 Task: Look for space in Sūjāngarh, India from 11th June, 2023 to 15th June, 2023 for 2 adults in price range Rs.7000 to Rs.16000. Place can be private room with 1  bedroom having 2 beds and 1 bathroom. Property type can be house, flat, guest house, hotel. Booking option can be shelf check-in. Required host language is English.
Action: Mouse moved to (504, 81)
Screenshot: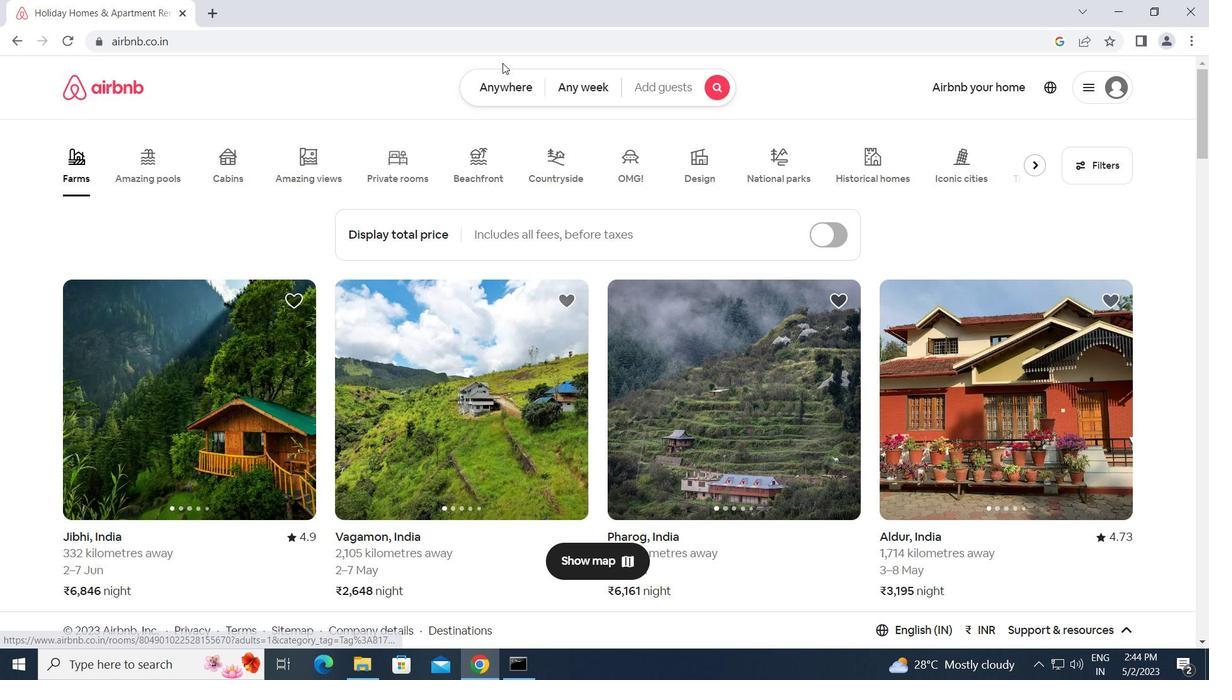 
Action: Mouse pressed left at (504, 81)
Screenshot: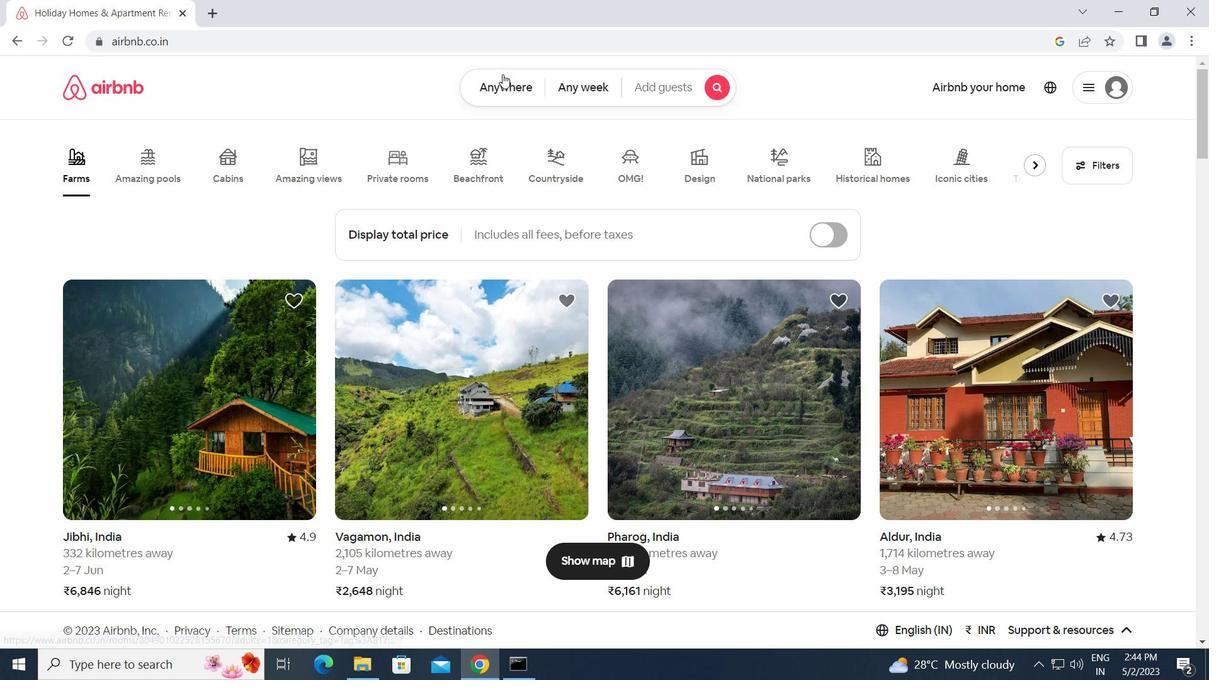 
Action: Mouse moved to (405, 134)
Screenshot: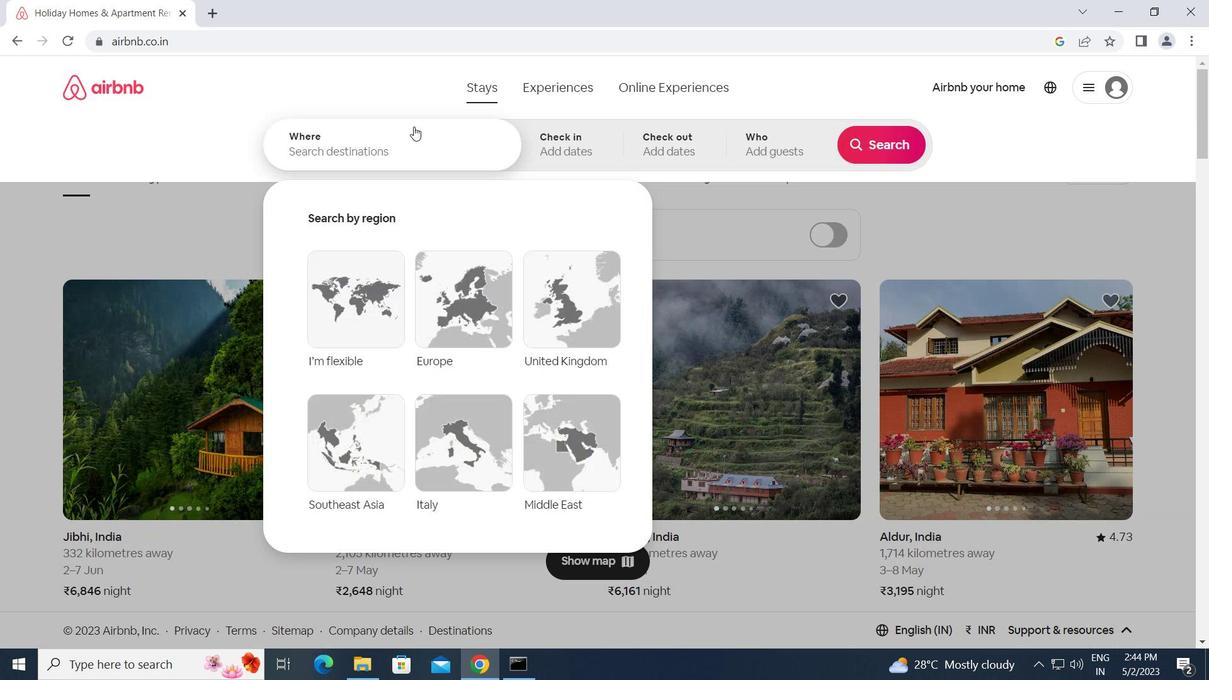 
Action: Mouse pressed left at (405, 134)
Screenshot: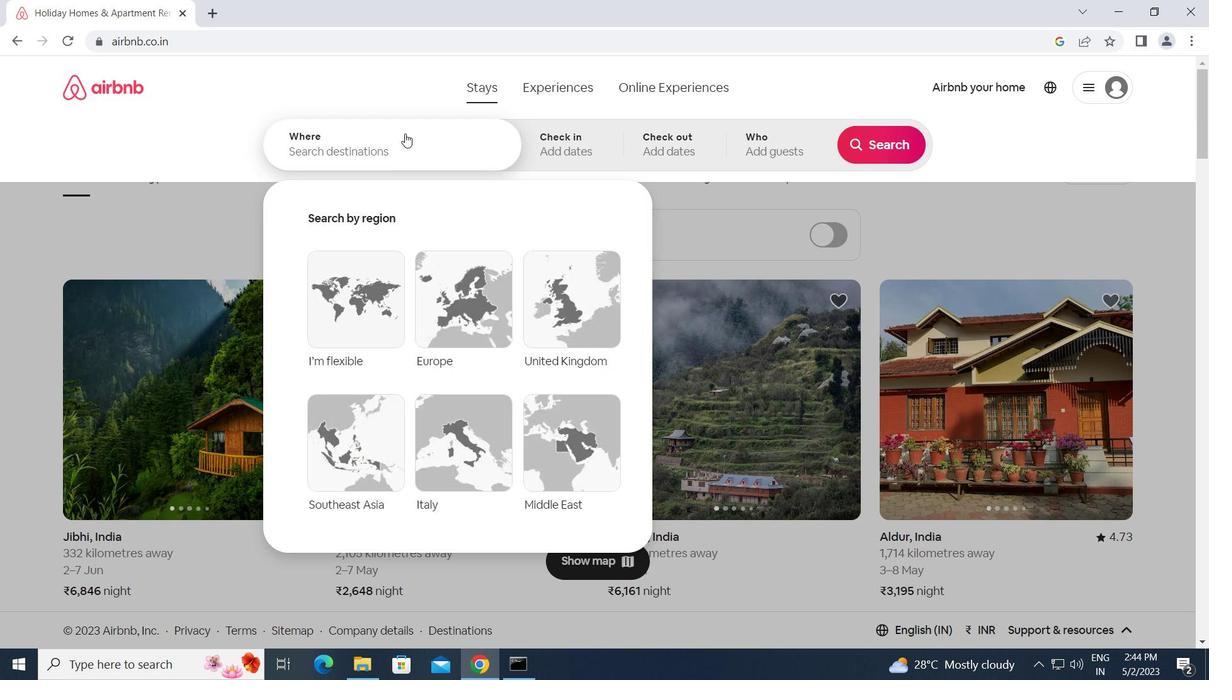 
Action: Key pressed s<Key.backspace><Key.caps_lock>s<Key.caps_lock>ujangarh,<Key.space><Key.caps_lock>i<Key.caps_lock>ndia<Key.enter>
Screenshot: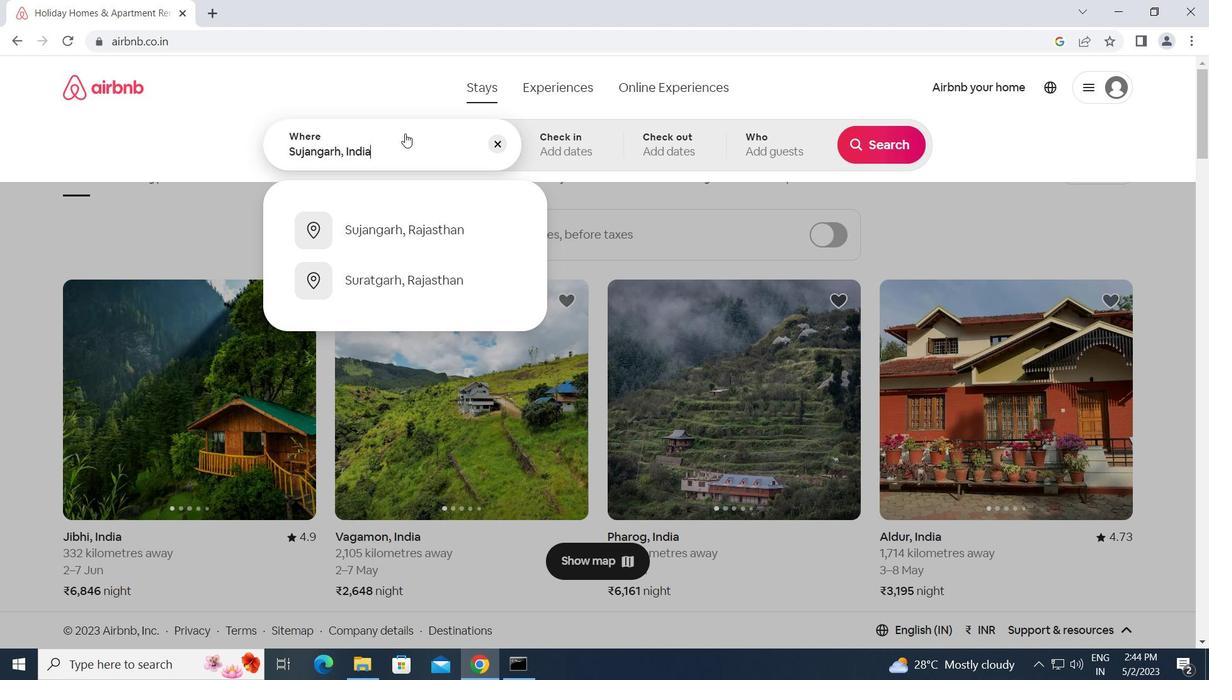 
Action: Mouse moved to (633, 410)
Screenshot: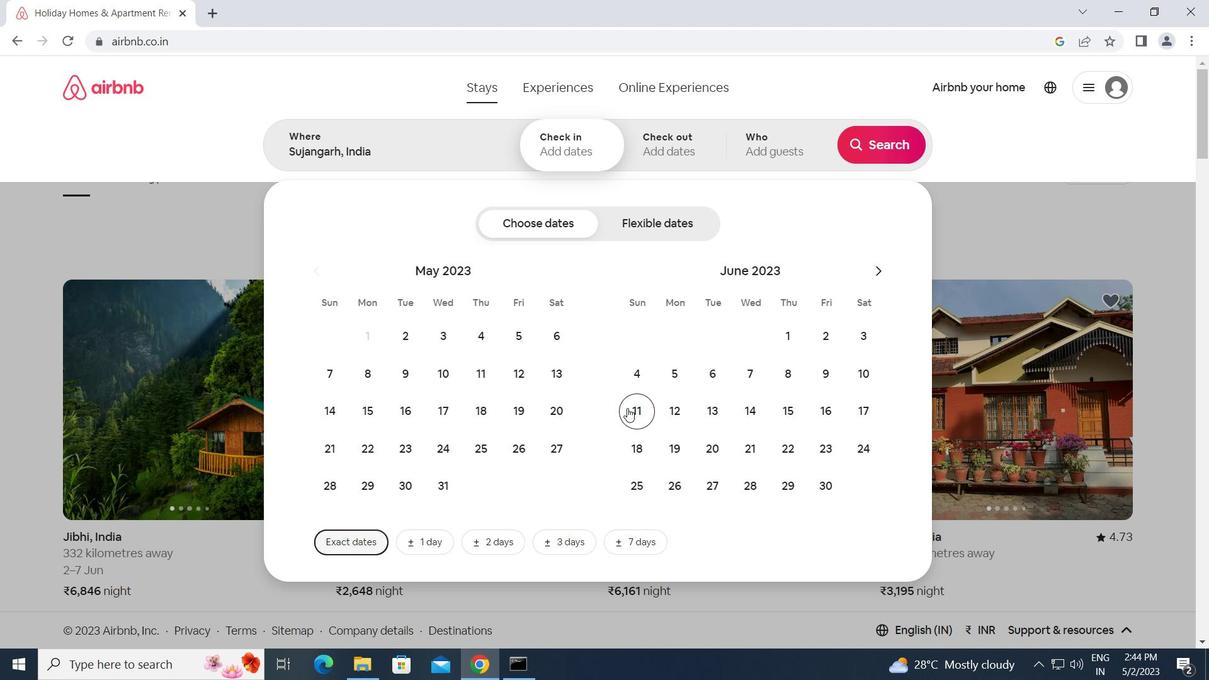 
Action: Mouse pressed left at (633, 410)
Screenshot: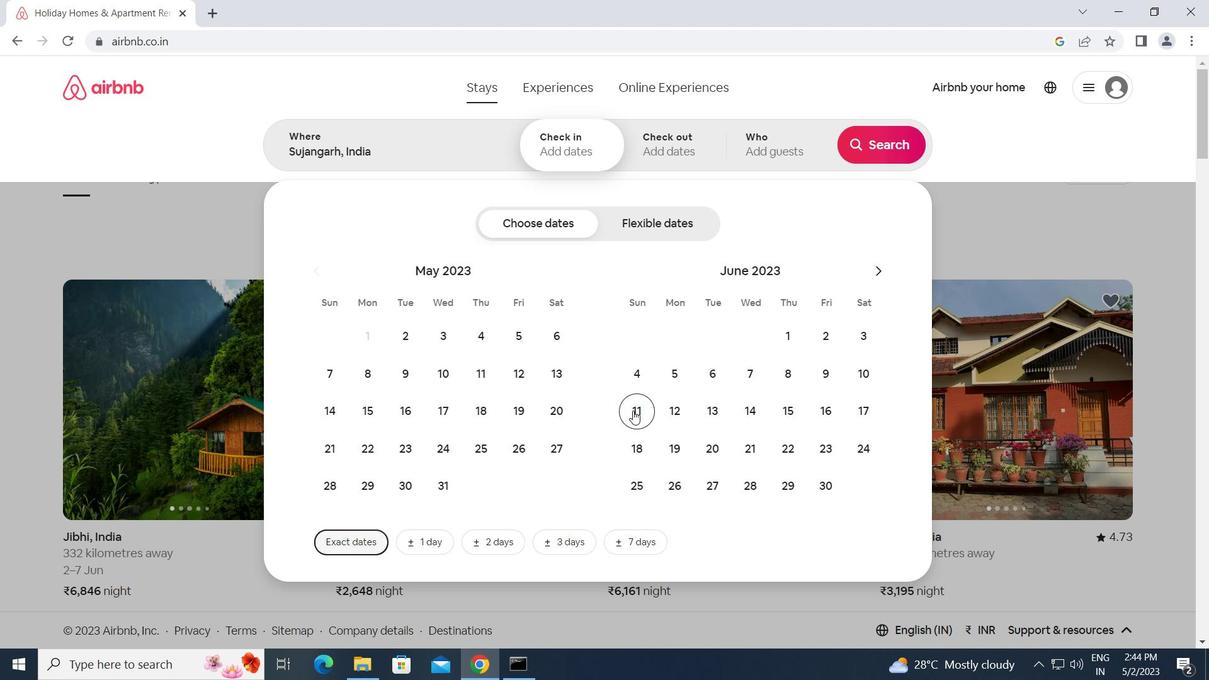 
Action: Mouse moved to (796, 420)
Screenshot: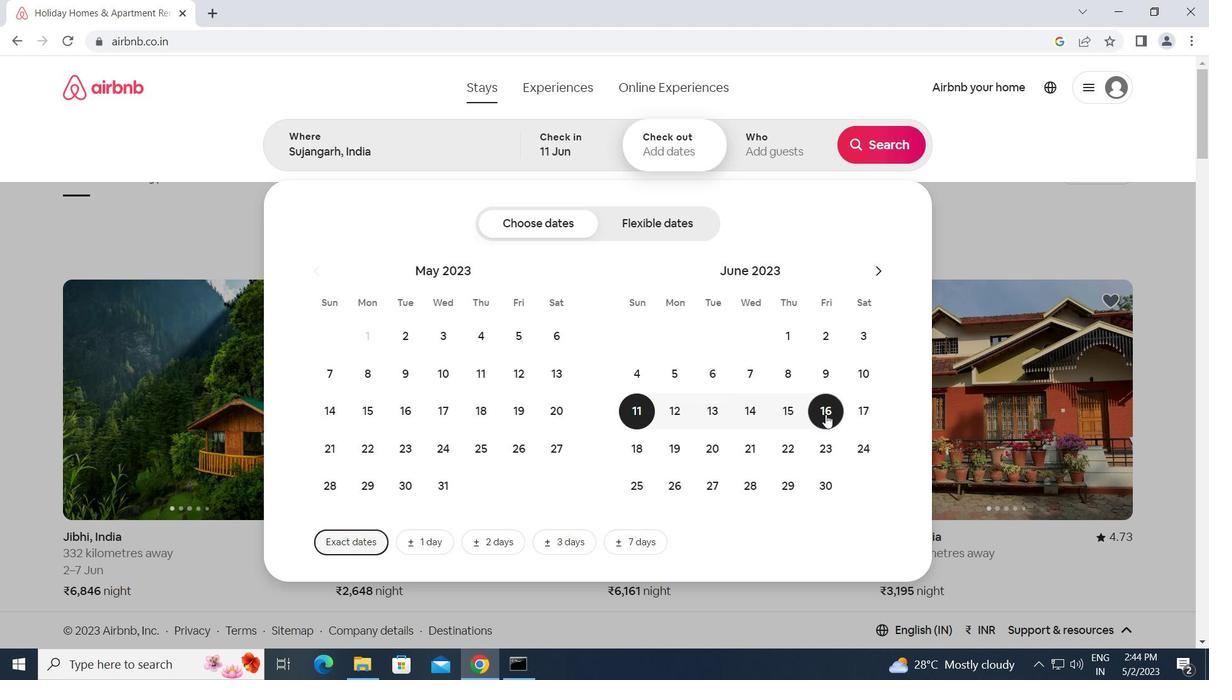 
Action: Mouse pressed left at (796, 420)
Screenshot: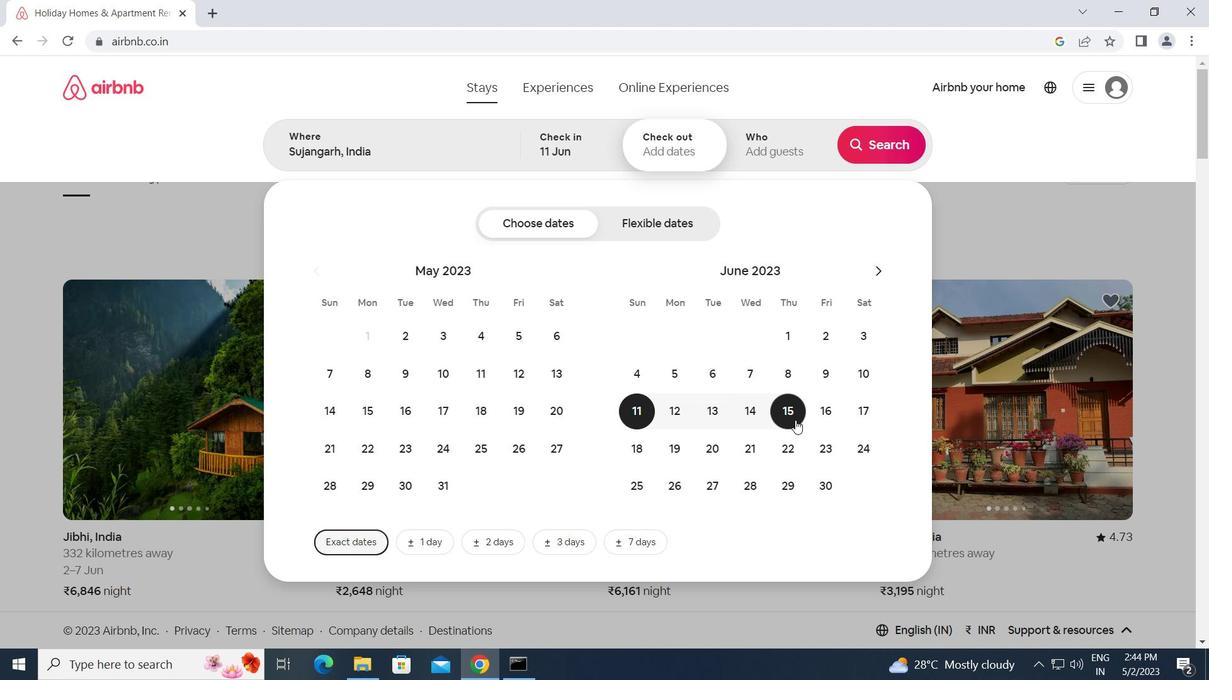 
Action: Mouse moved to (788, 146)
Screenshot: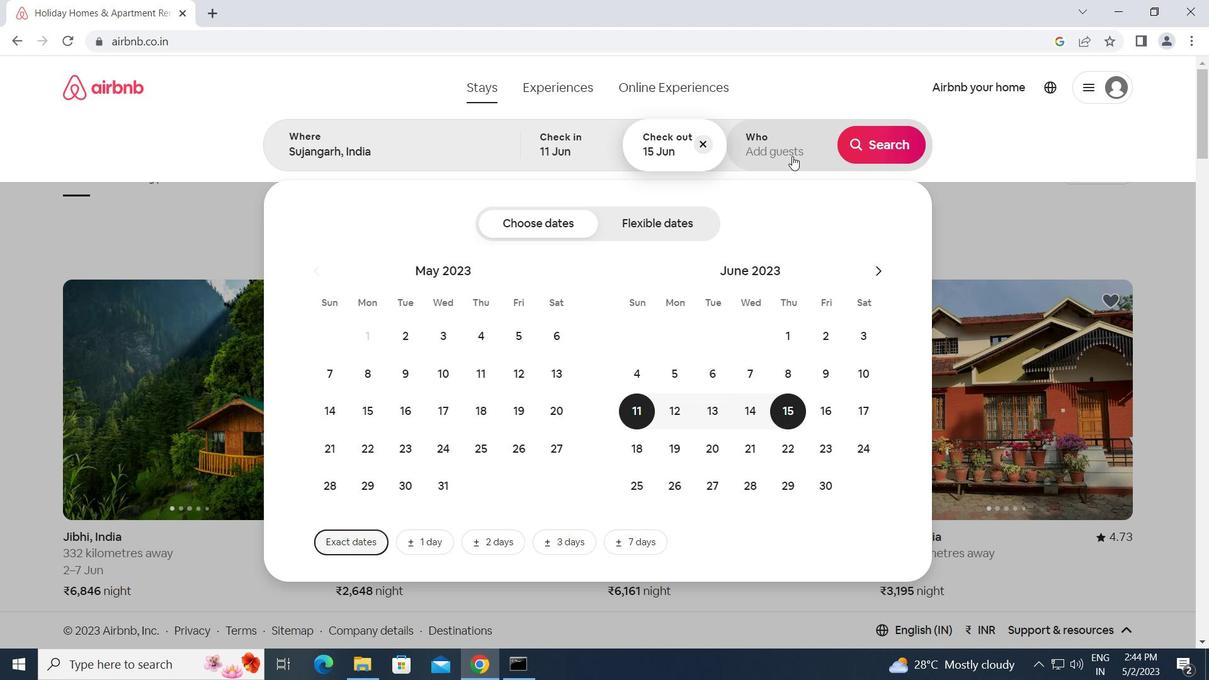 
Action: Mouse pressed left at (788, 146)
Screenshot: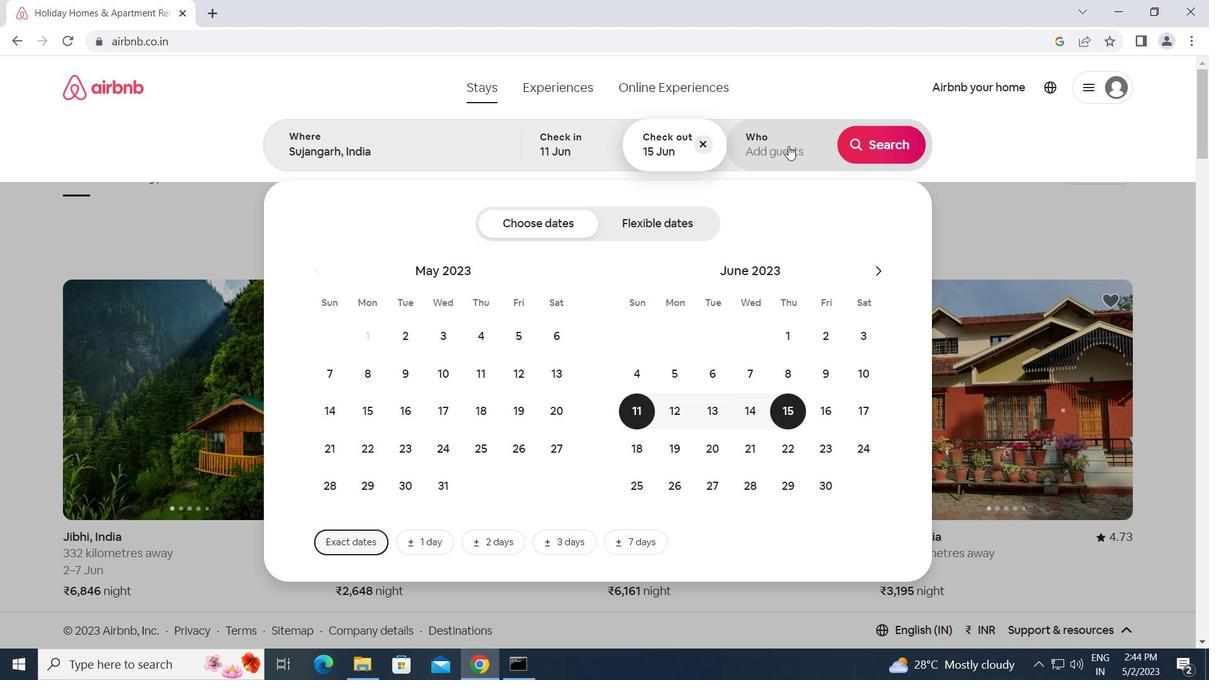 
Action: Mouse moved to (887, 225)
Screenshot: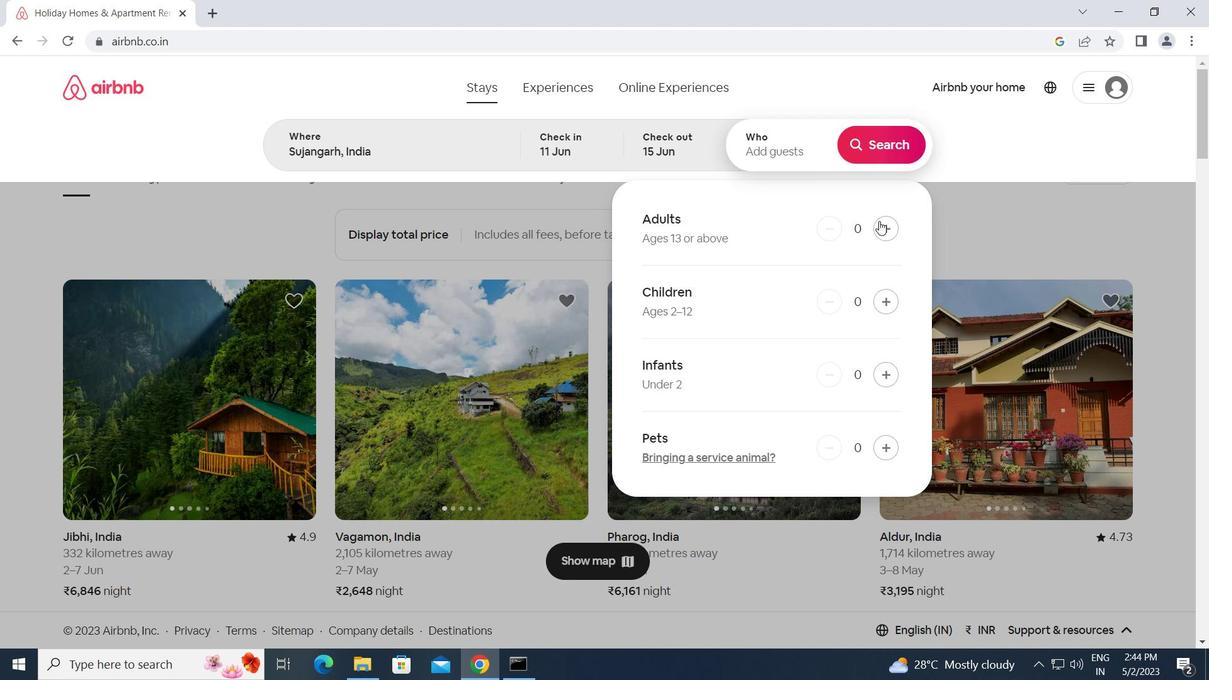 
Action: Mouse pressed left at (887, 225)
Screenshot: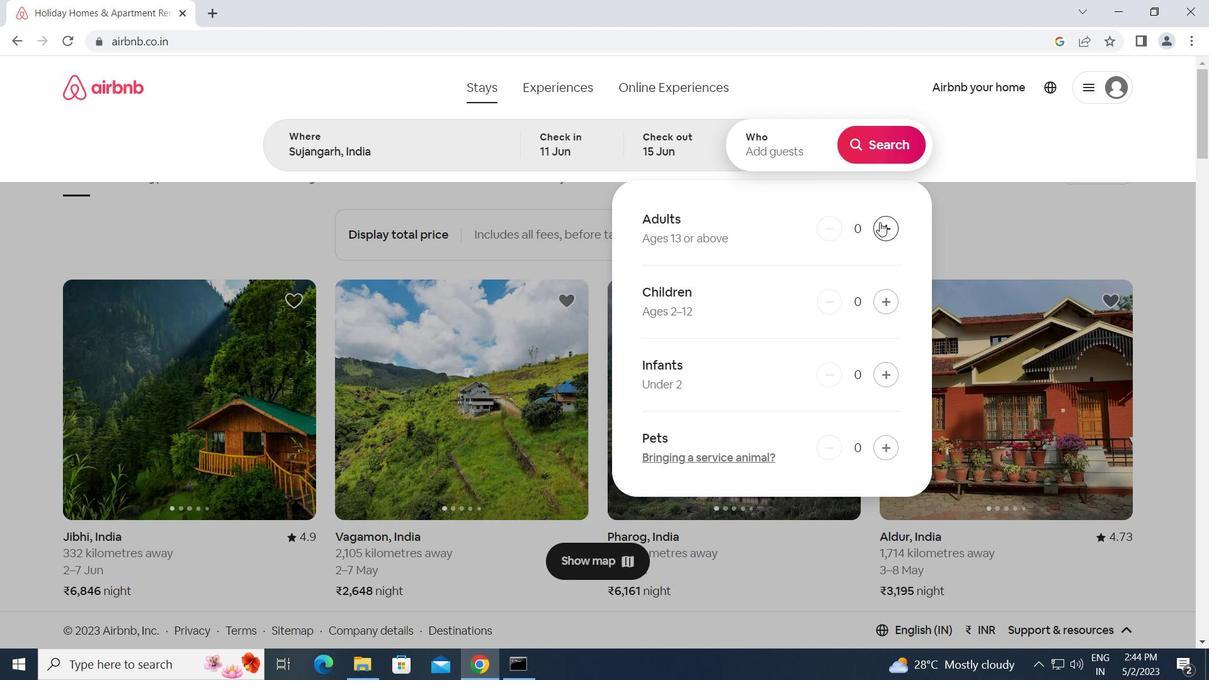 
Action: Mouse pressed left at (887, 225)
Screenshot: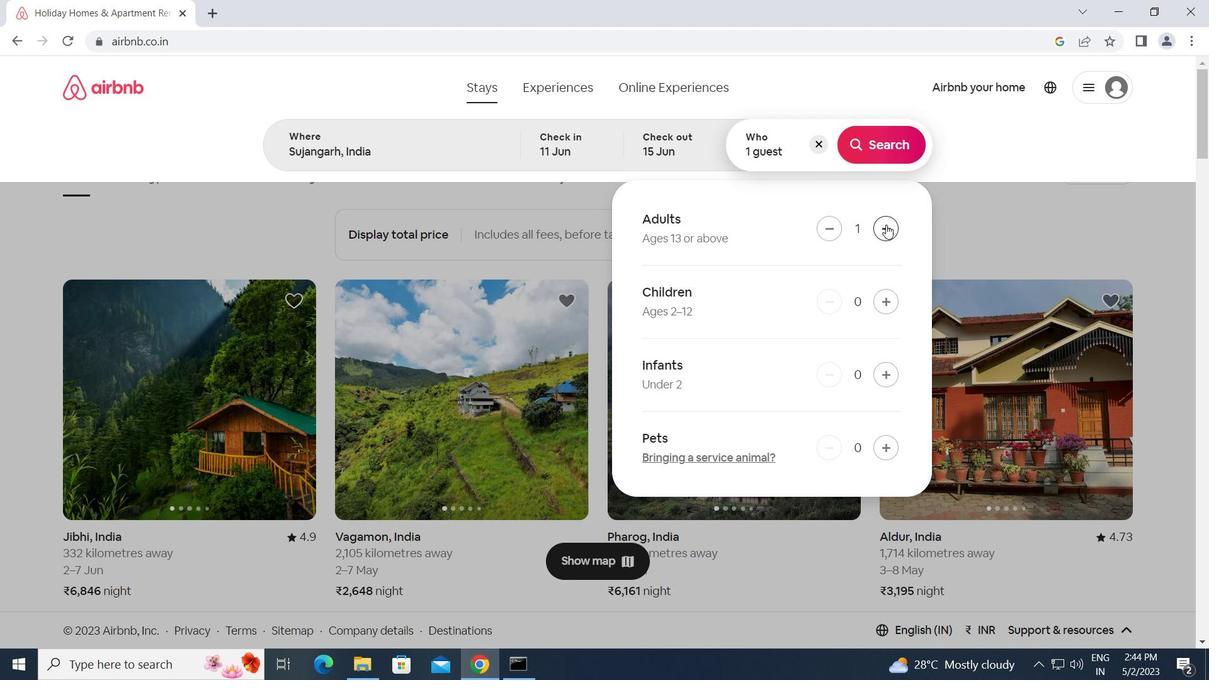 
Action: Mouse moved to (886, 137)
Screenshot: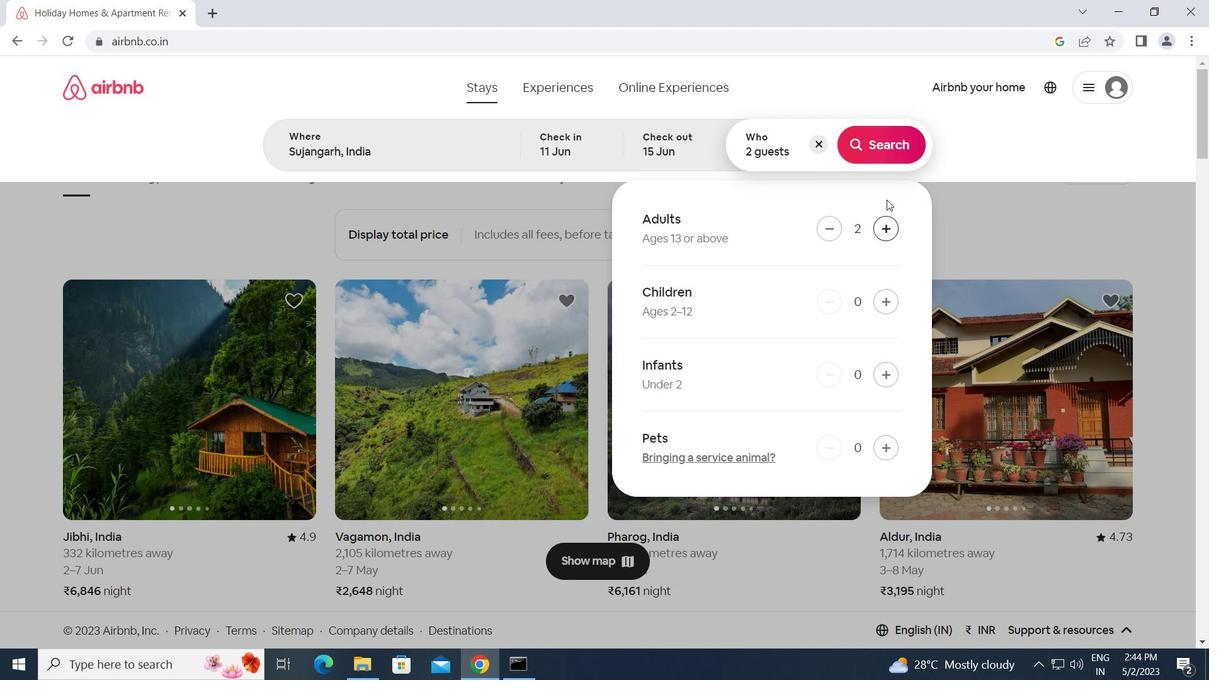 
Action: Mouse pressed left at (886, 137)
Screenshot: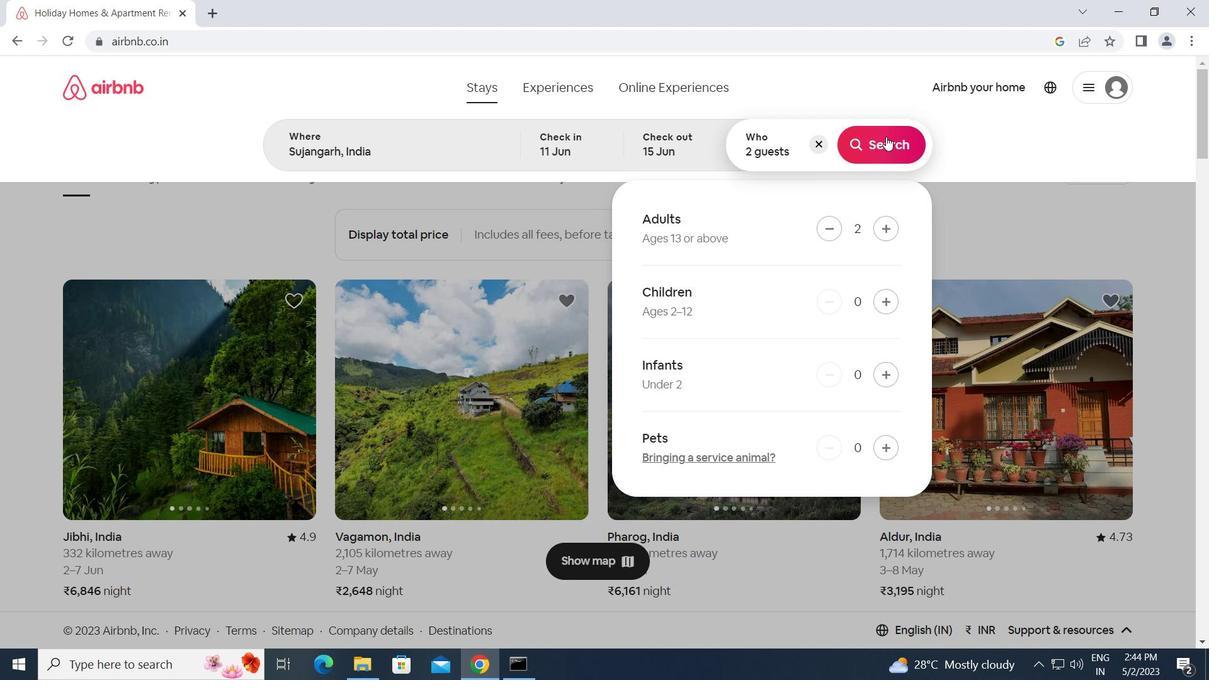 
Action: Mouse moved to (1141, 150)
Screenshot: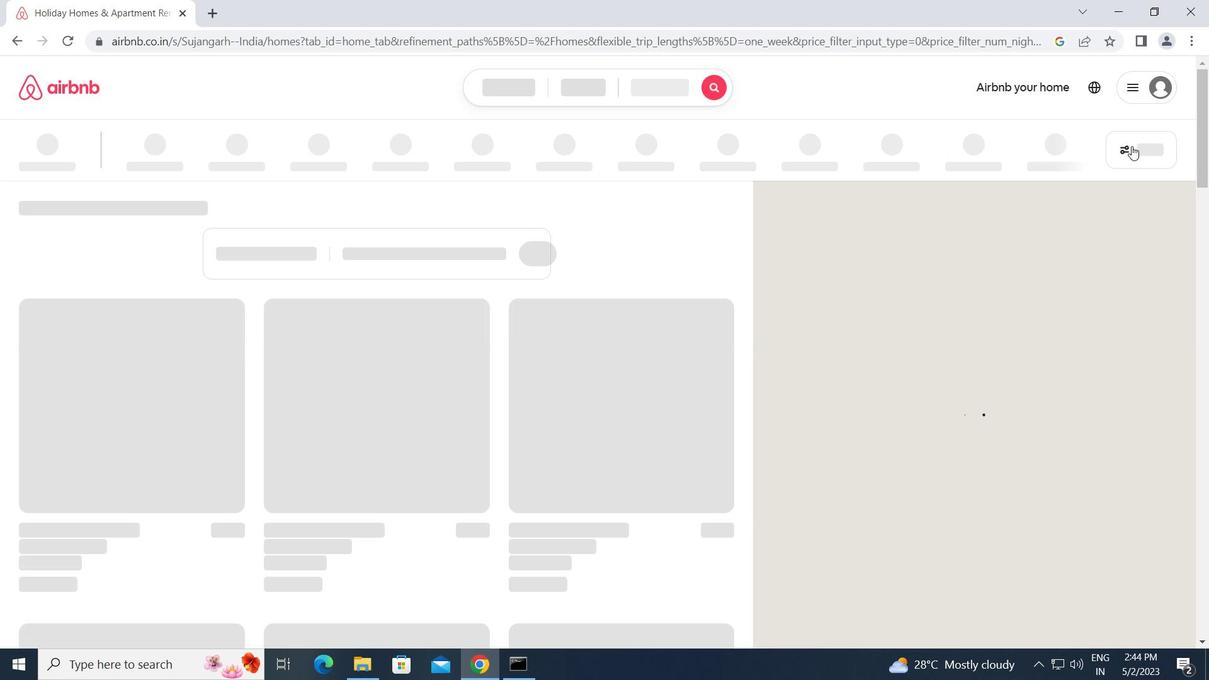 
Action: Mouse pressed left at (1141, 150)
Screenshot: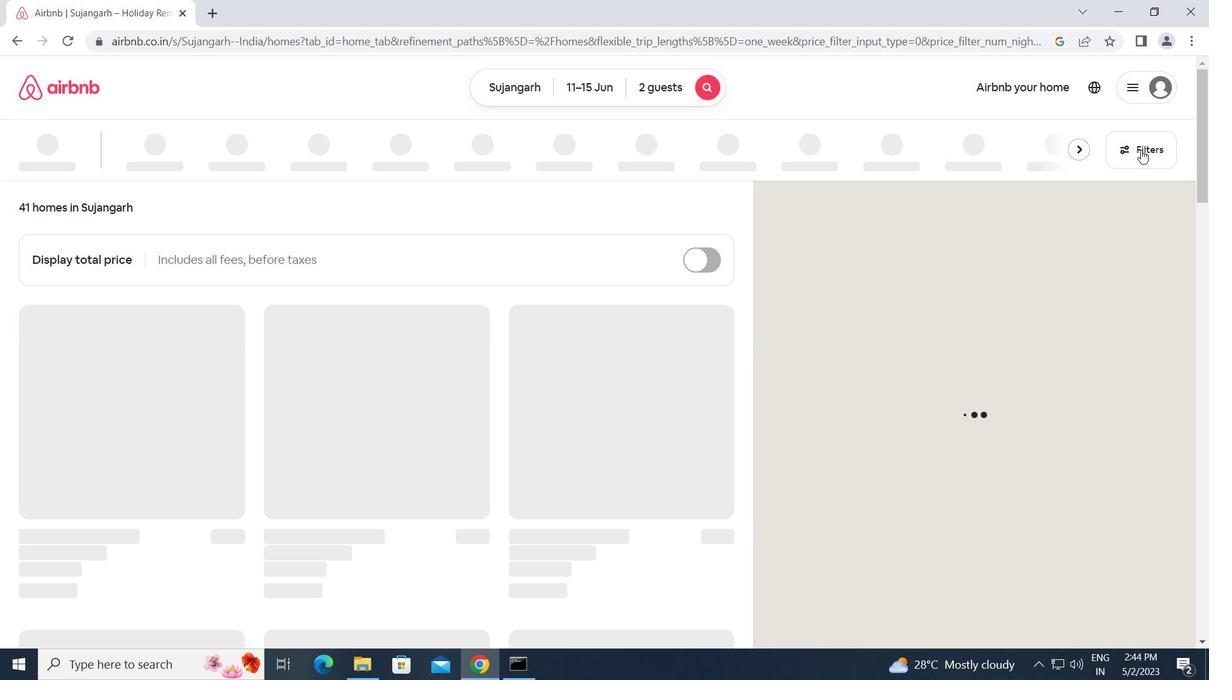 
Action: Mouse moved to (399, 347)
Screenshot: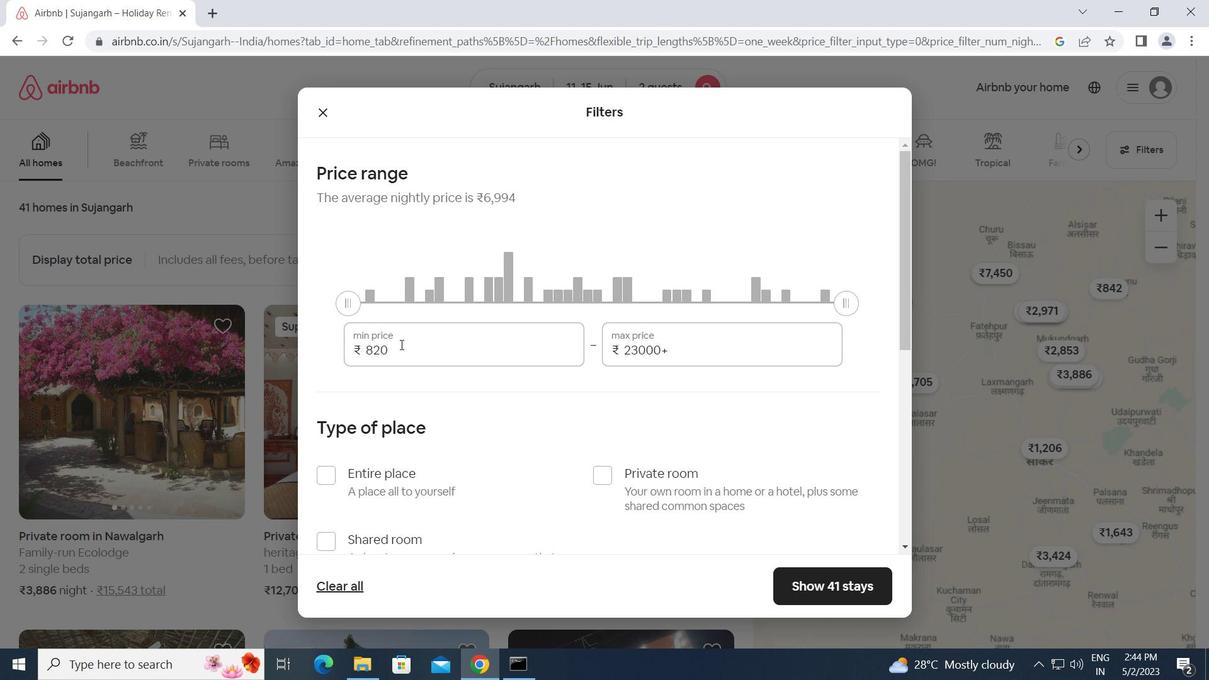 
Action: Mouse pressed left at (399, 347)
Screenshot: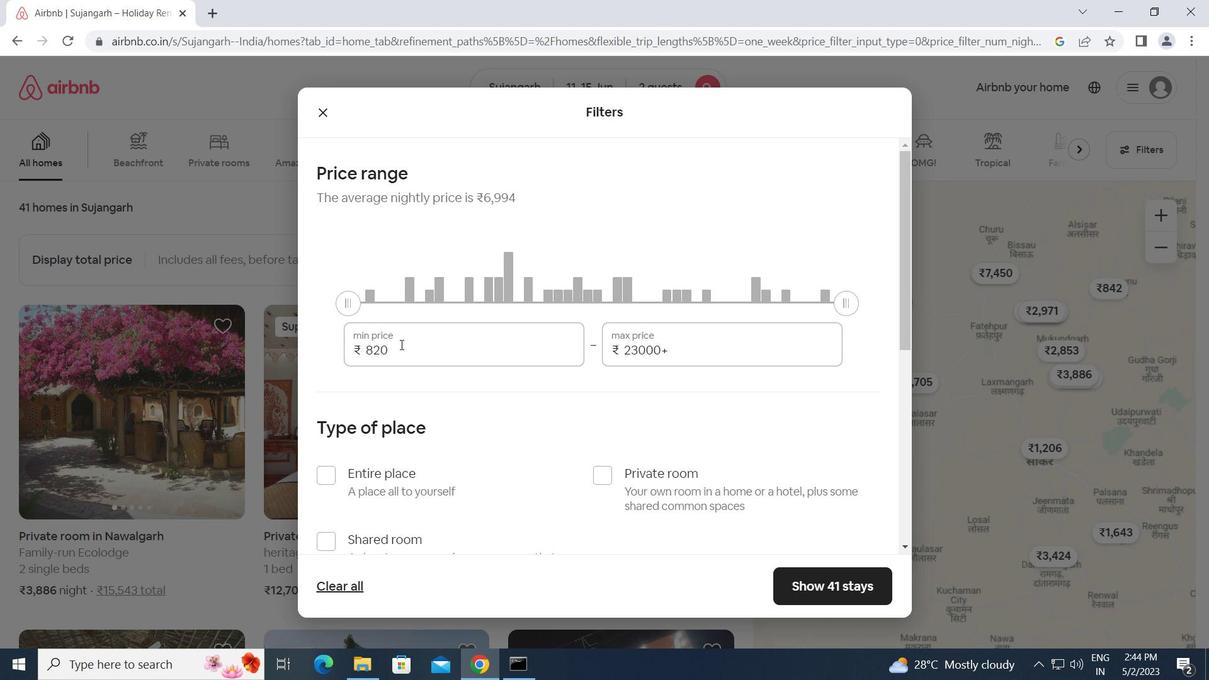 
Action: Mouse moved to (292, 359)
Screenshot: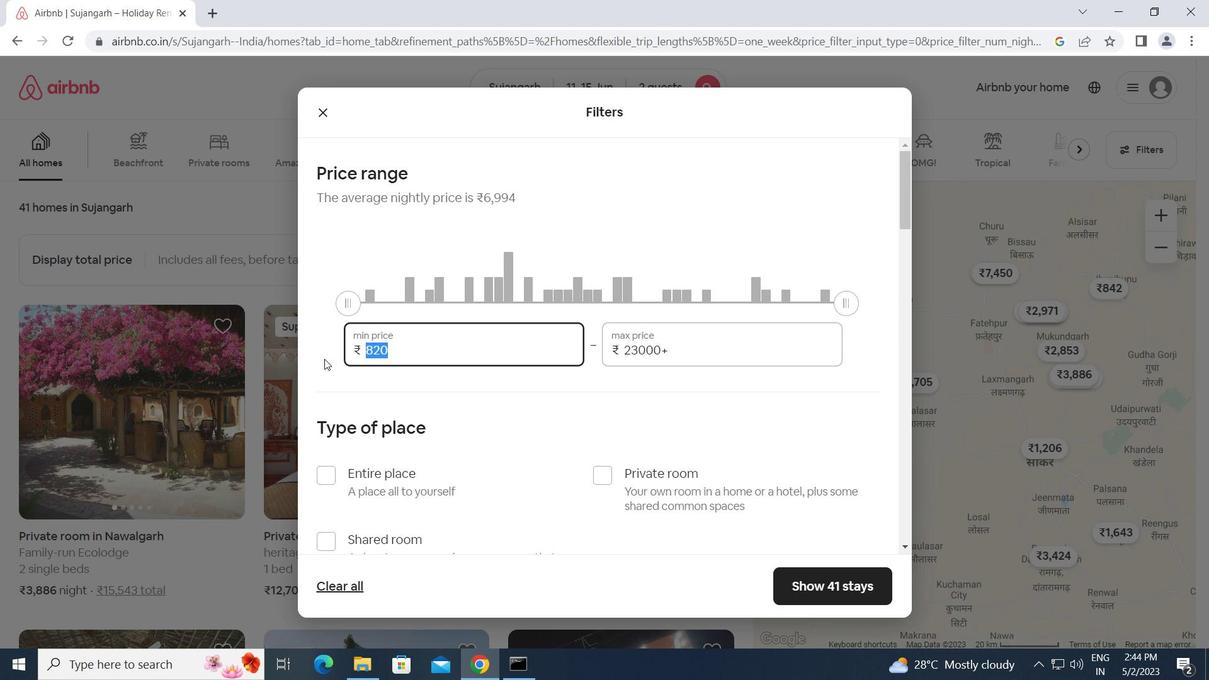 
Action: Key pressed 7000<Key.tab>16000
Screenshot: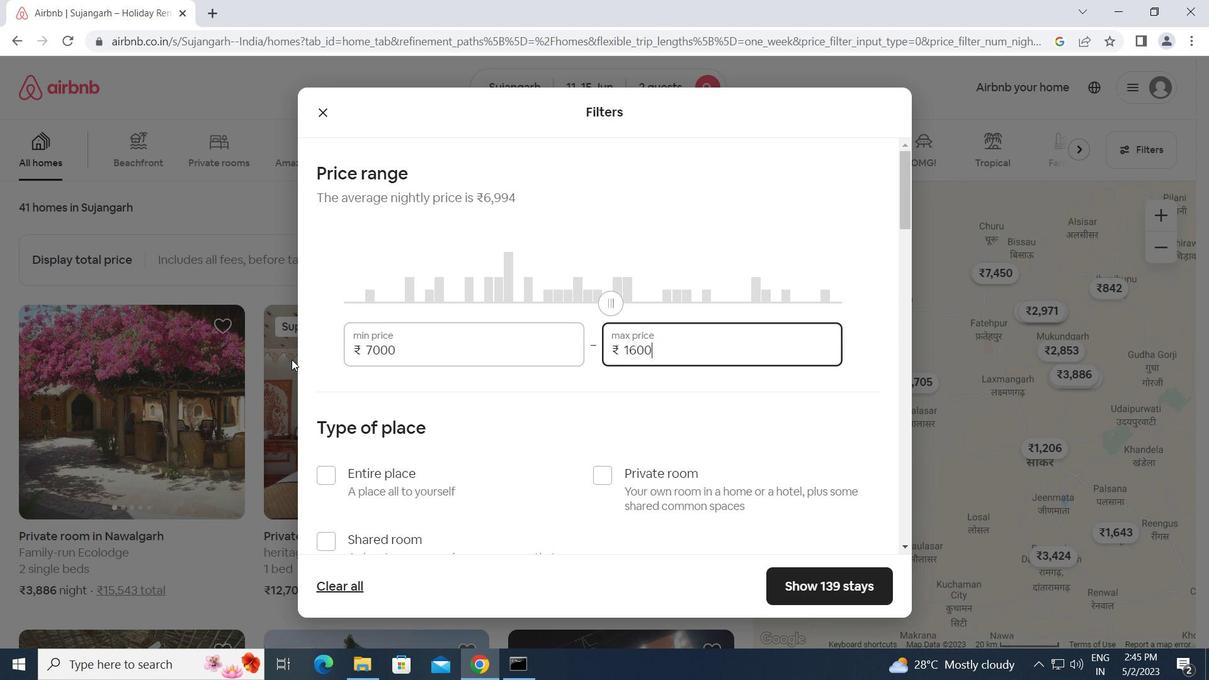 
Action: Mouse moved to (599, 466)
Screenshot: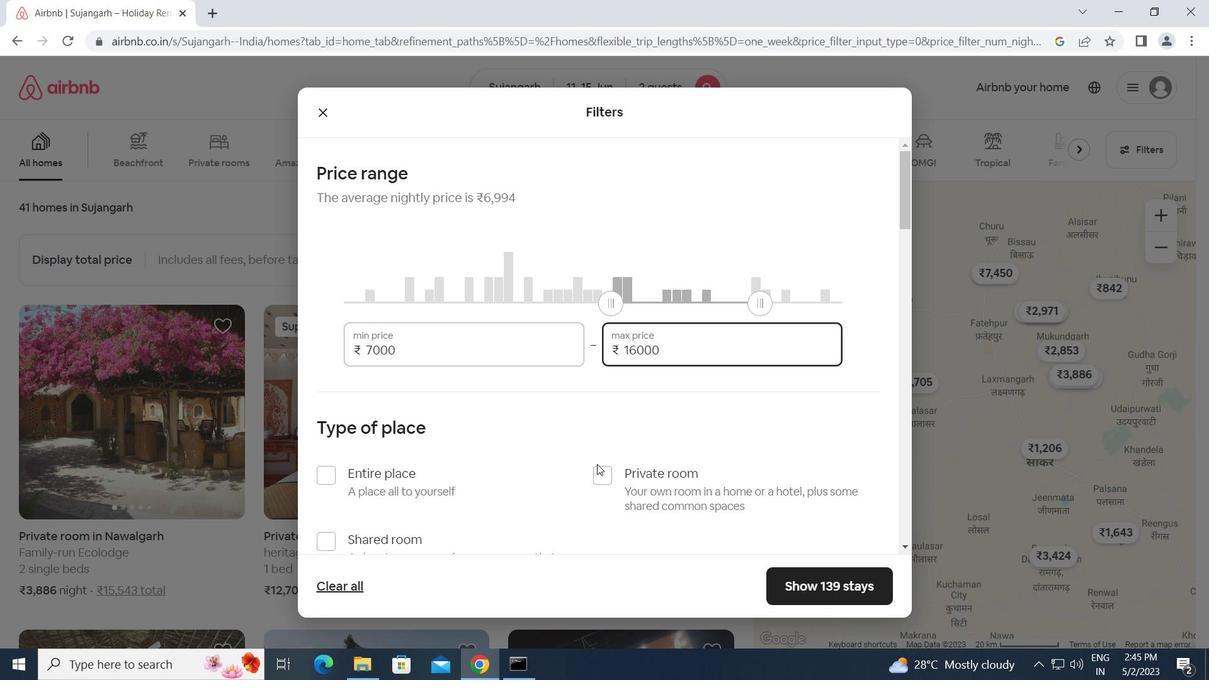 
Action: Mouse pressed left at (599, 466)
Screenshot: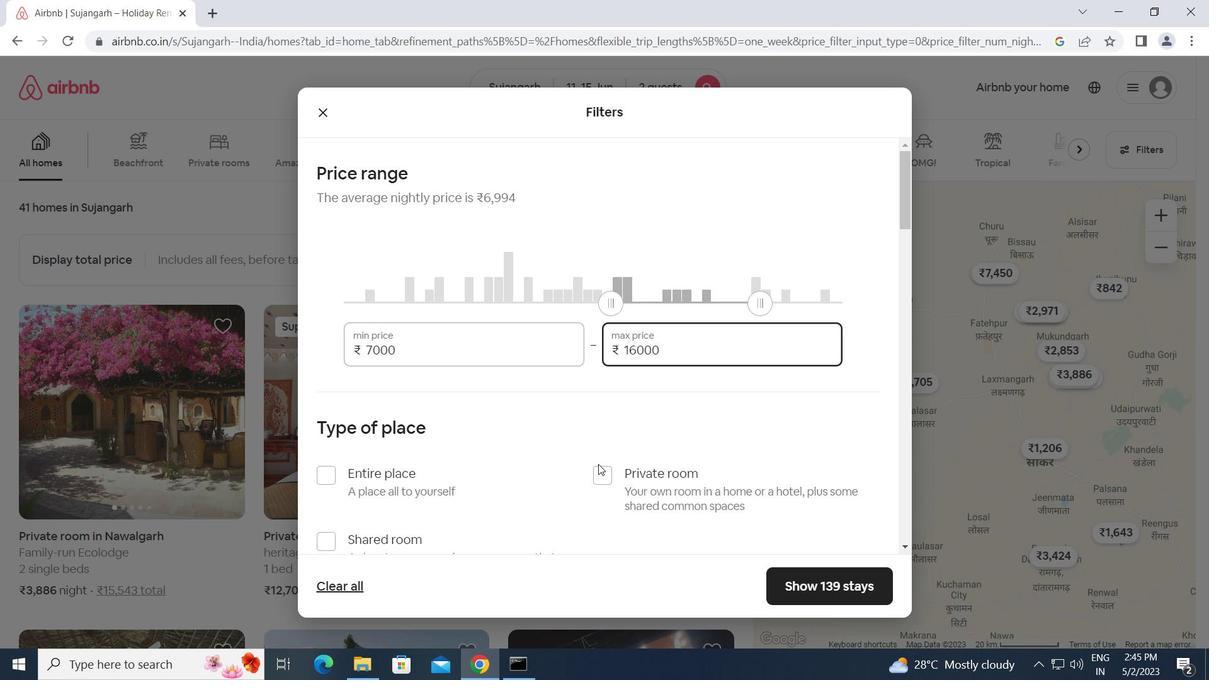 
Action: Mouse moved to (606, 499)
Screenshot: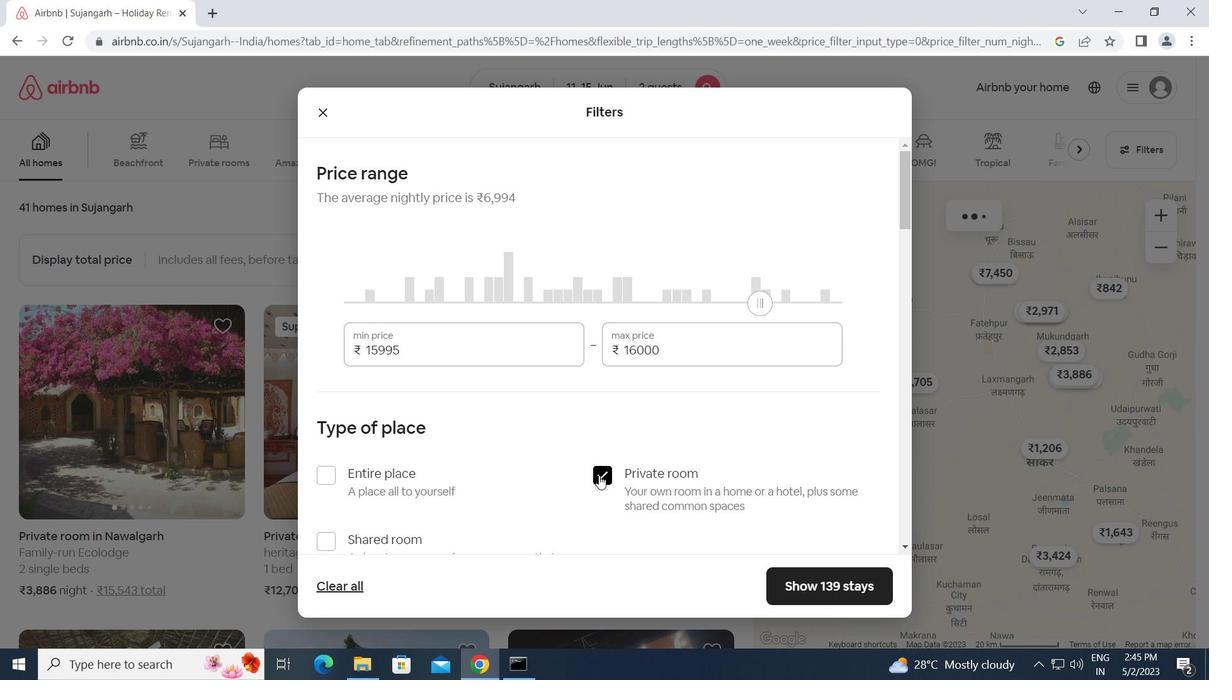 
Action: Mouse scrolled (606, 499) with delta (0, 0)
Screenshot: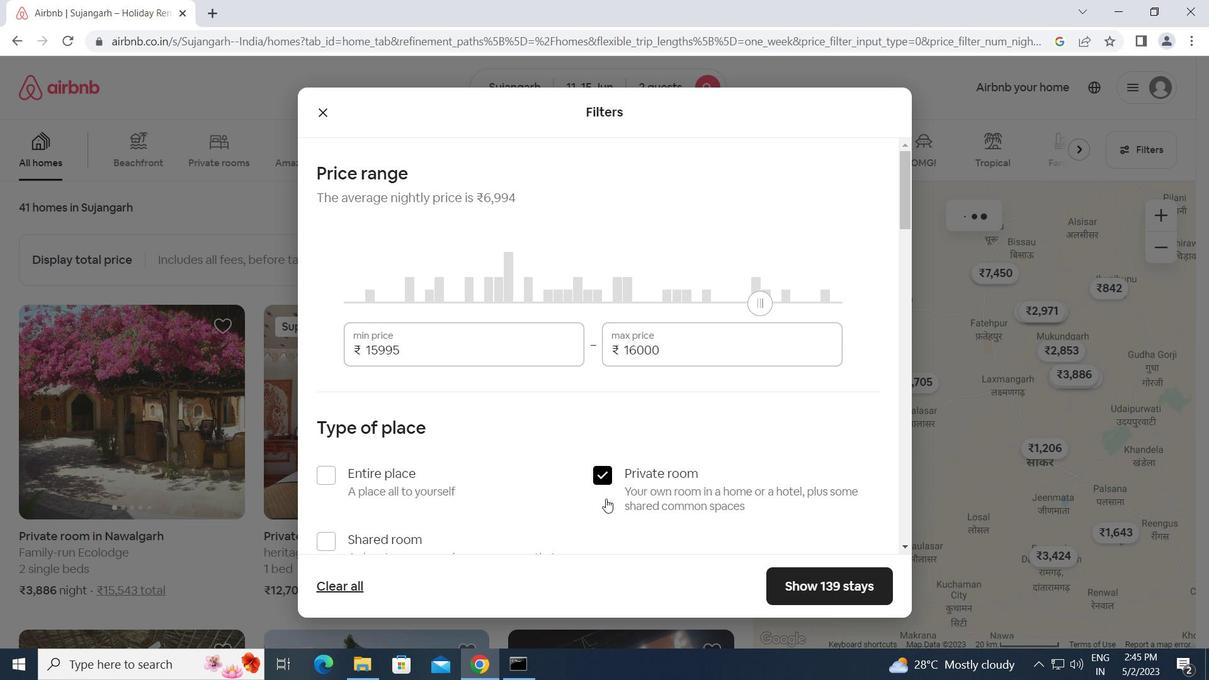 
Action: Mouse scrolled (606, 499) with delta (0, 0)
Screenshot: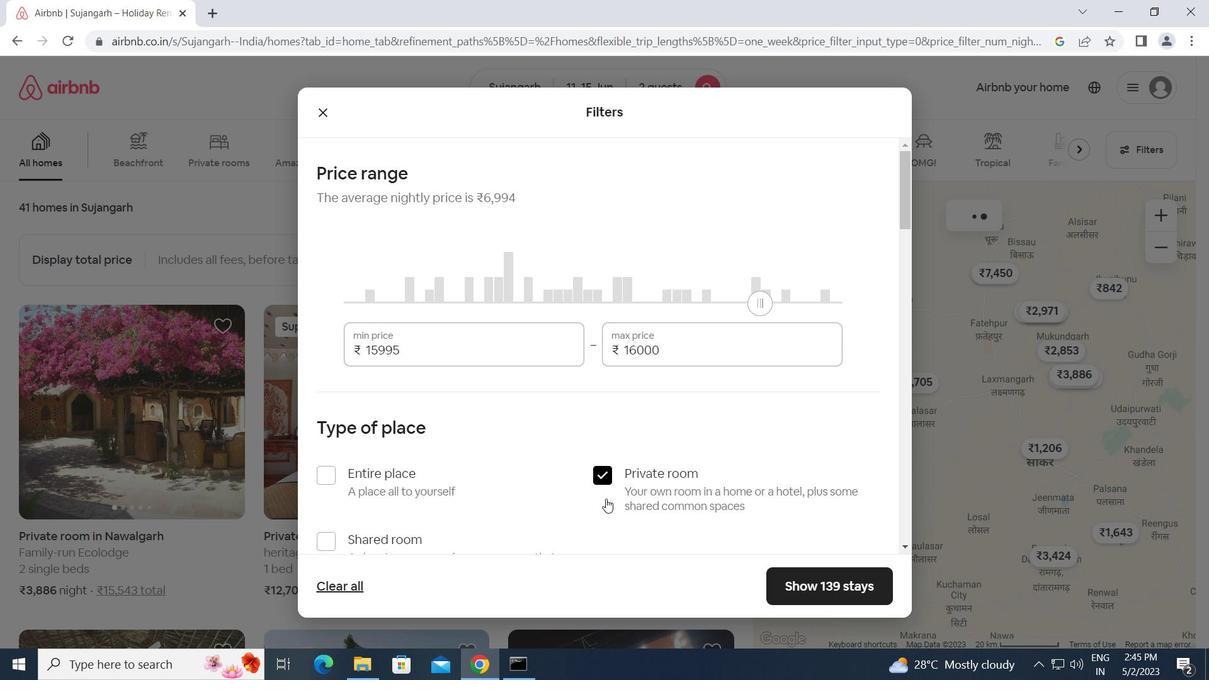 
Action: Mouse moved to (606, 498)
Screenshot: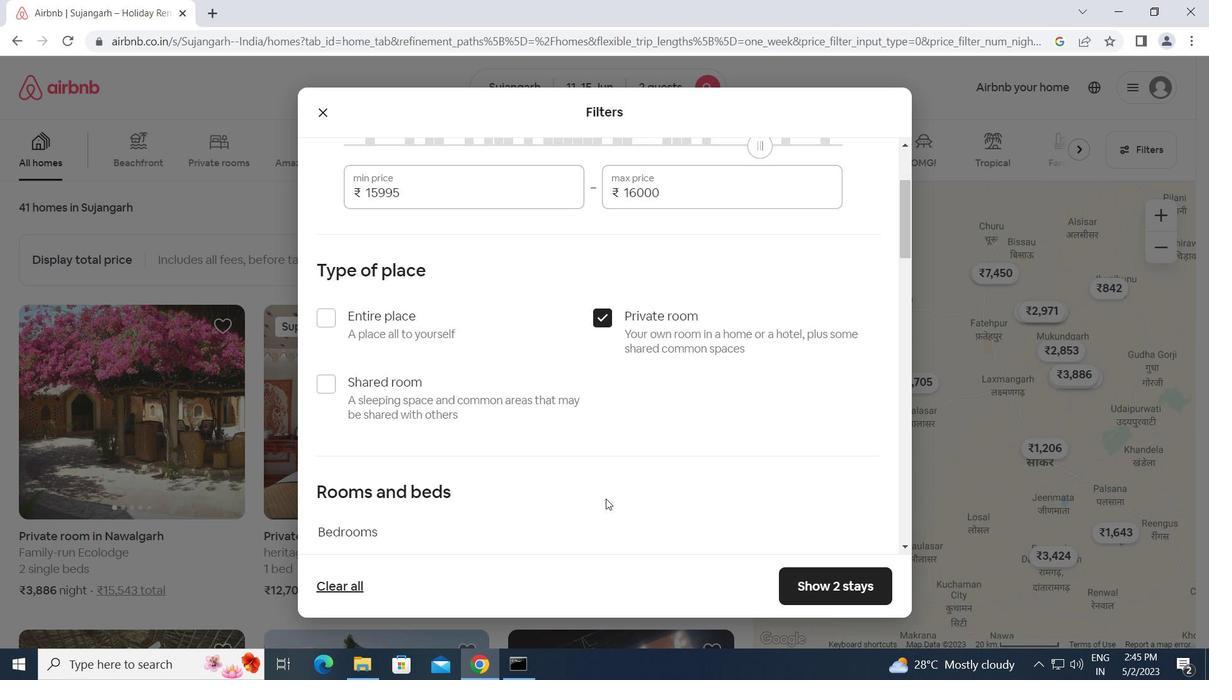 
Action: Mouse scrolled (606, 497) with delta (0, 0)
Screenshot: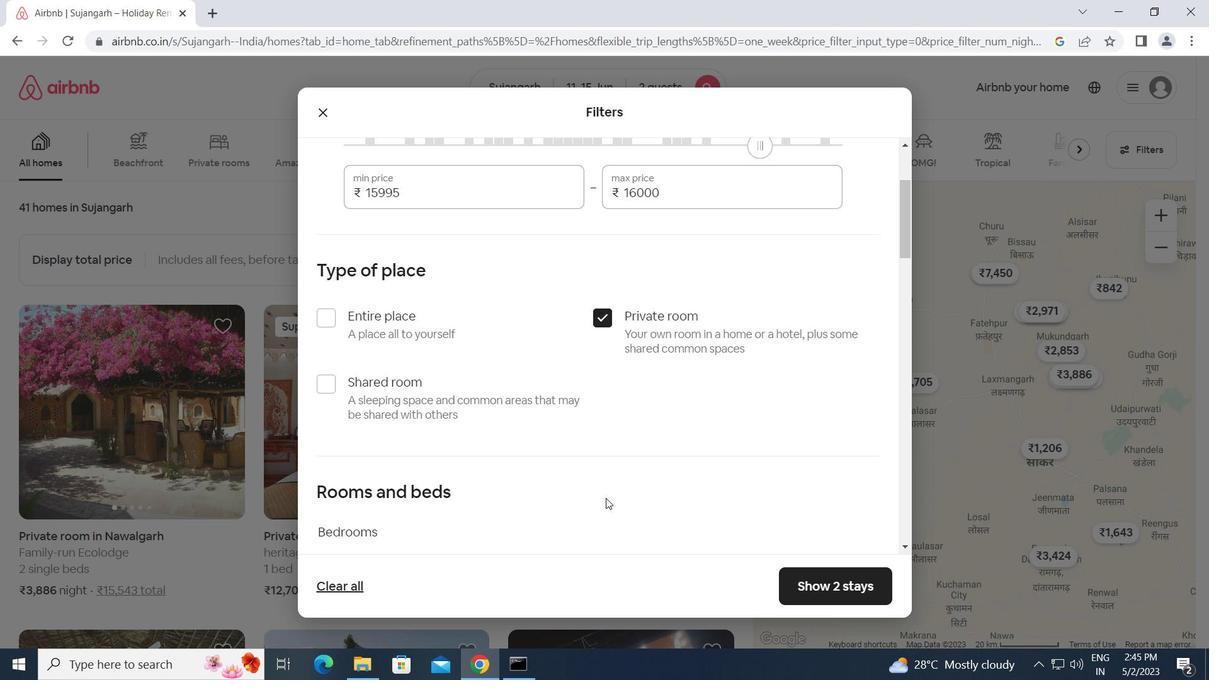 
Action: Mouse scrolled (606, 497) with delta (0, 0)
Screenshot: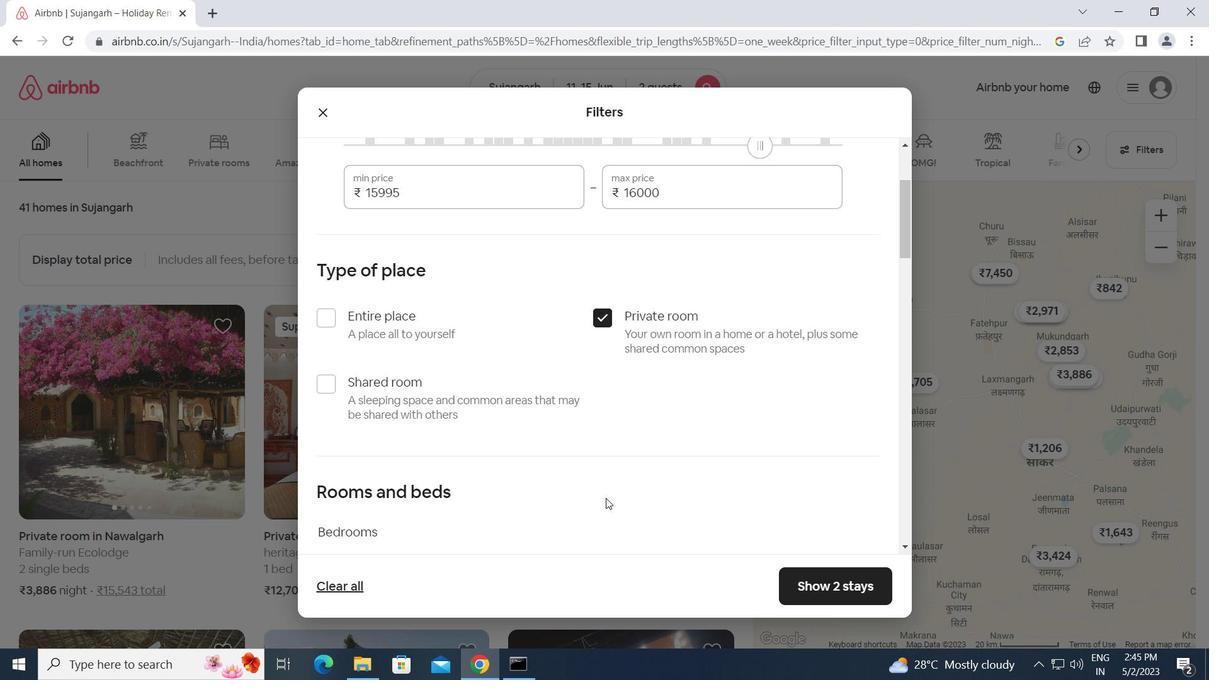 
Action: Mouse moved to (603, 495)
Screenshot: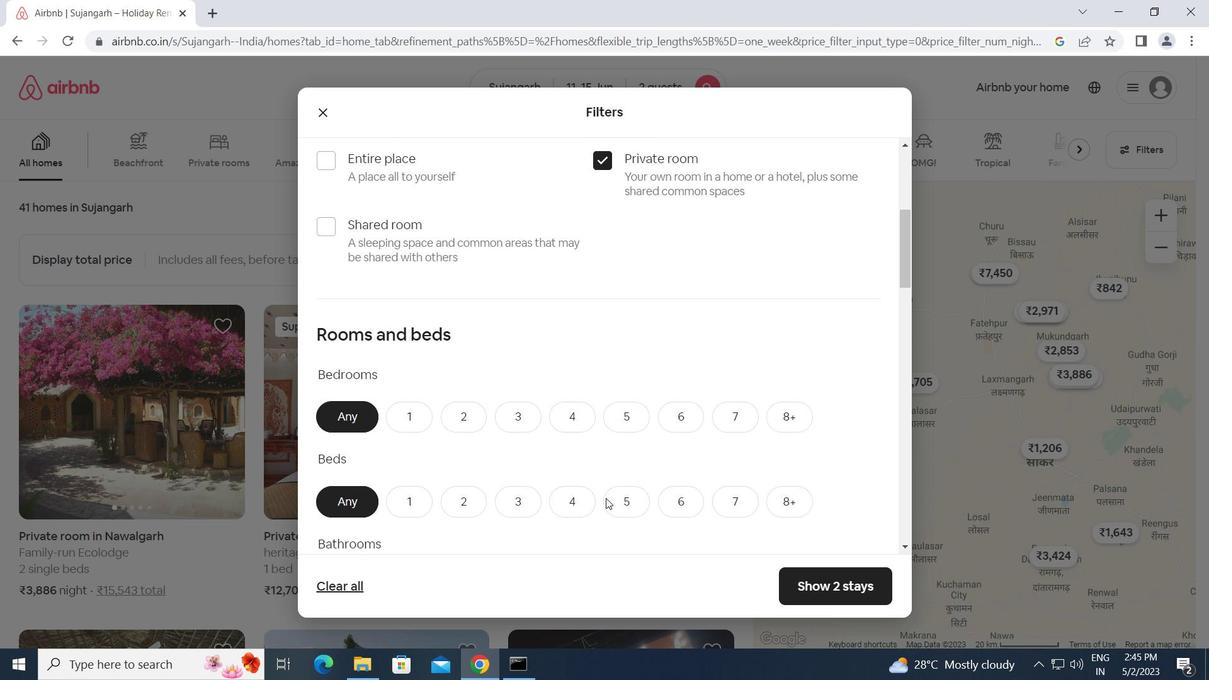 
Action: Mouse scrolled (603, 495) with delta (0, 0)
Screenshot: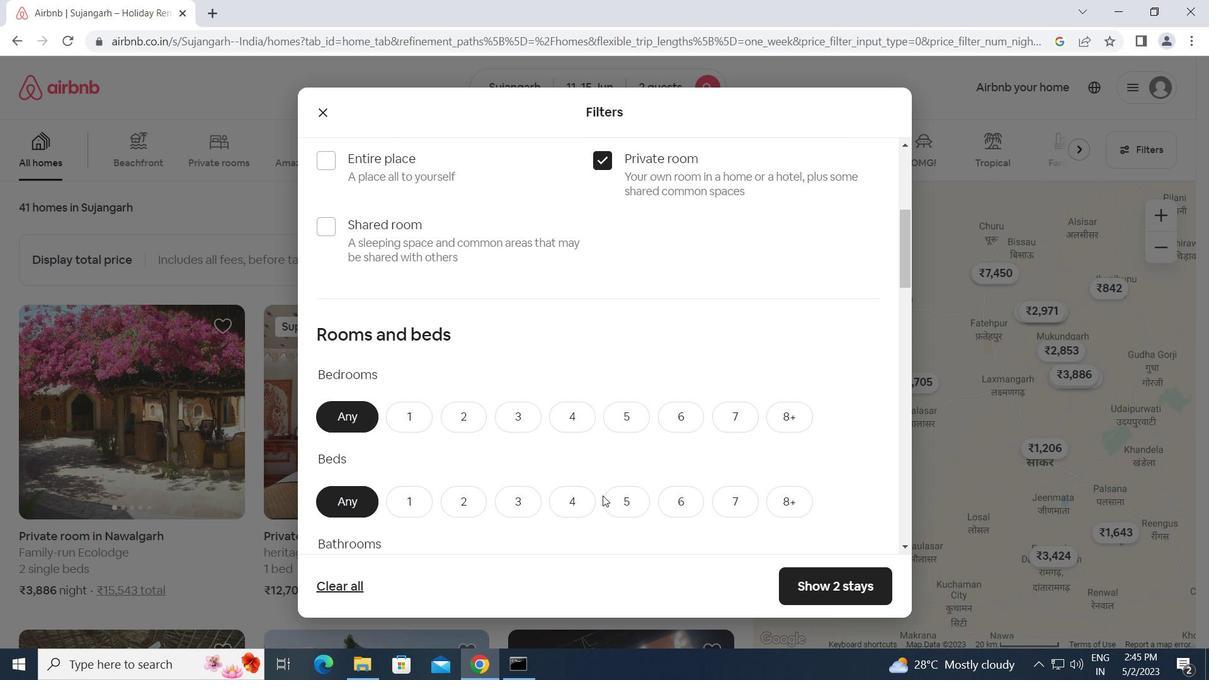 
Action: Mouse moved to (401, 339)
Screenshot: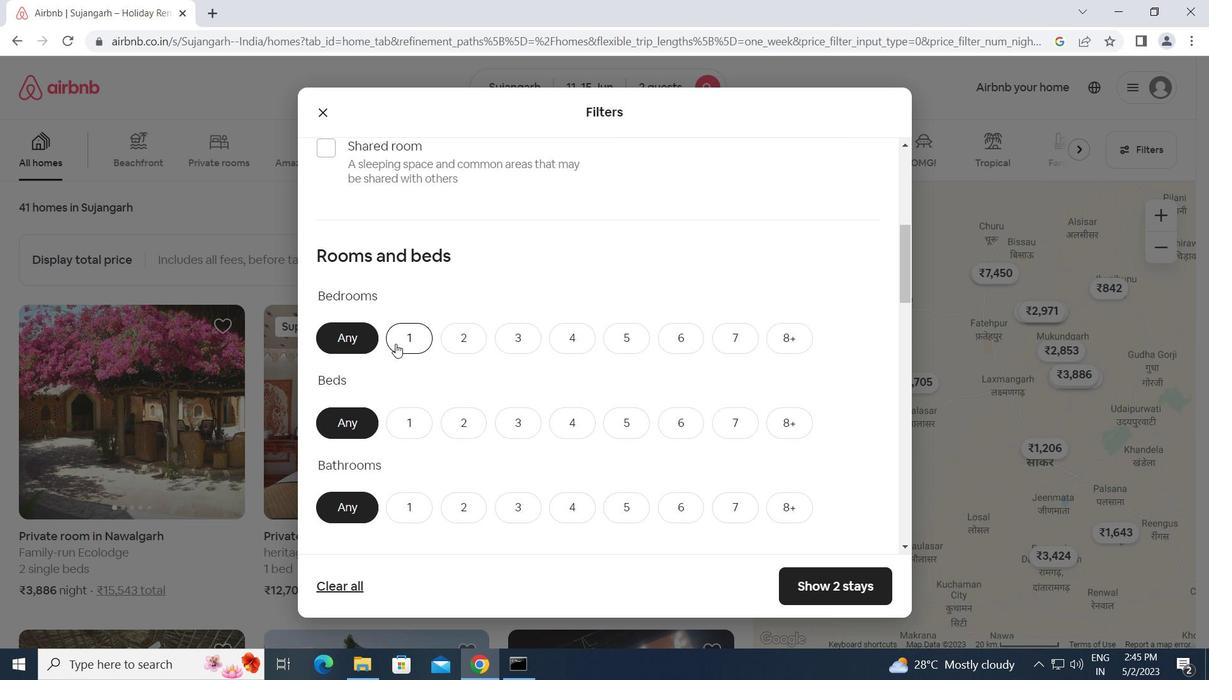 
Action: Mouse pressed left at (401, 339)
Screenshot: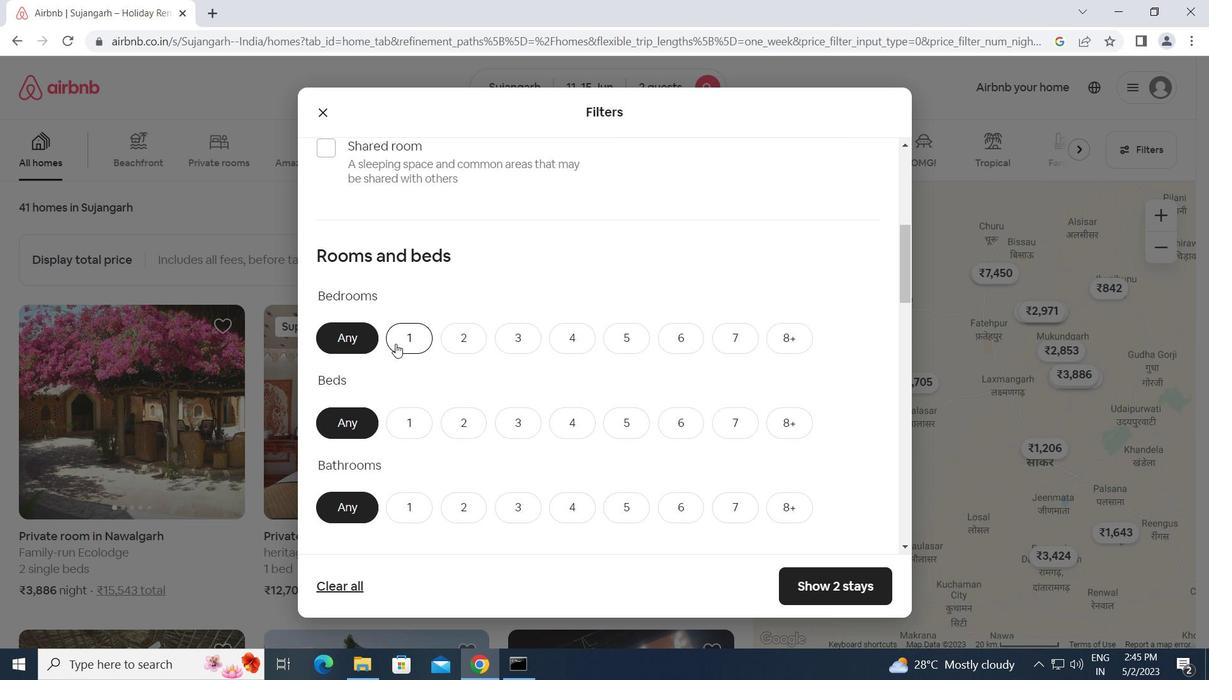
Action: Mouse moved to (454, 419)
Screenshot: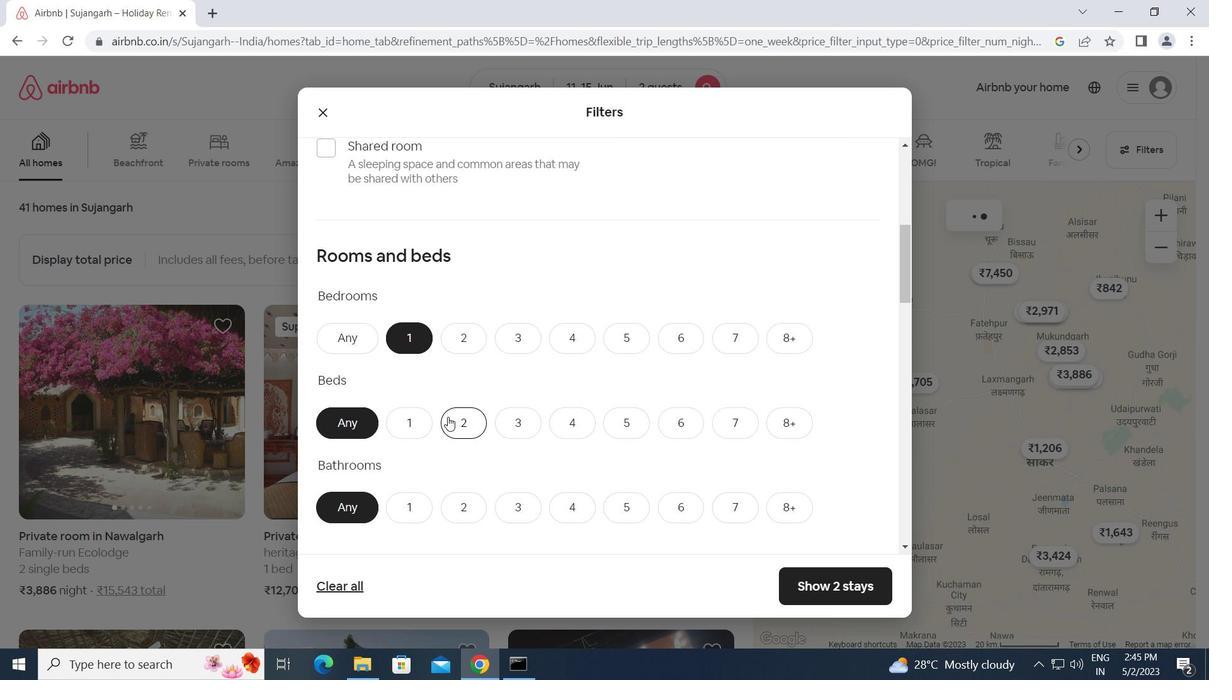 
Action: Mouse pressed left at (454, 419)
Screenshot: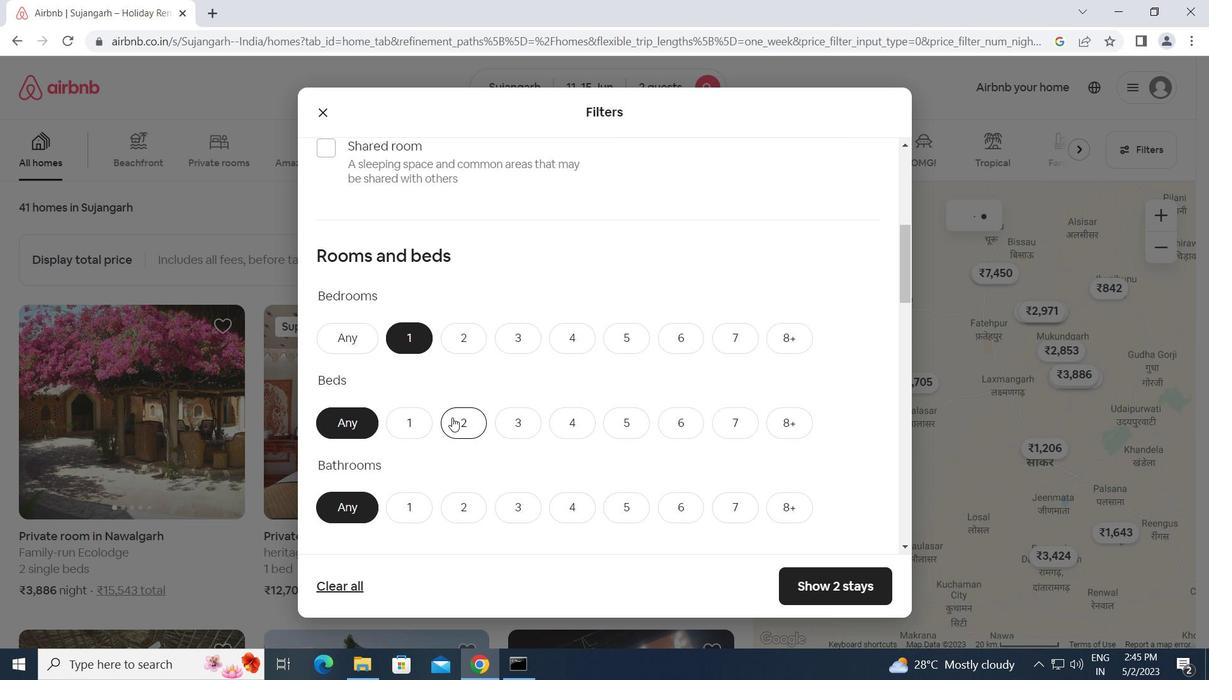 
Action: Mouse moved to (411, 509)
Screenshot: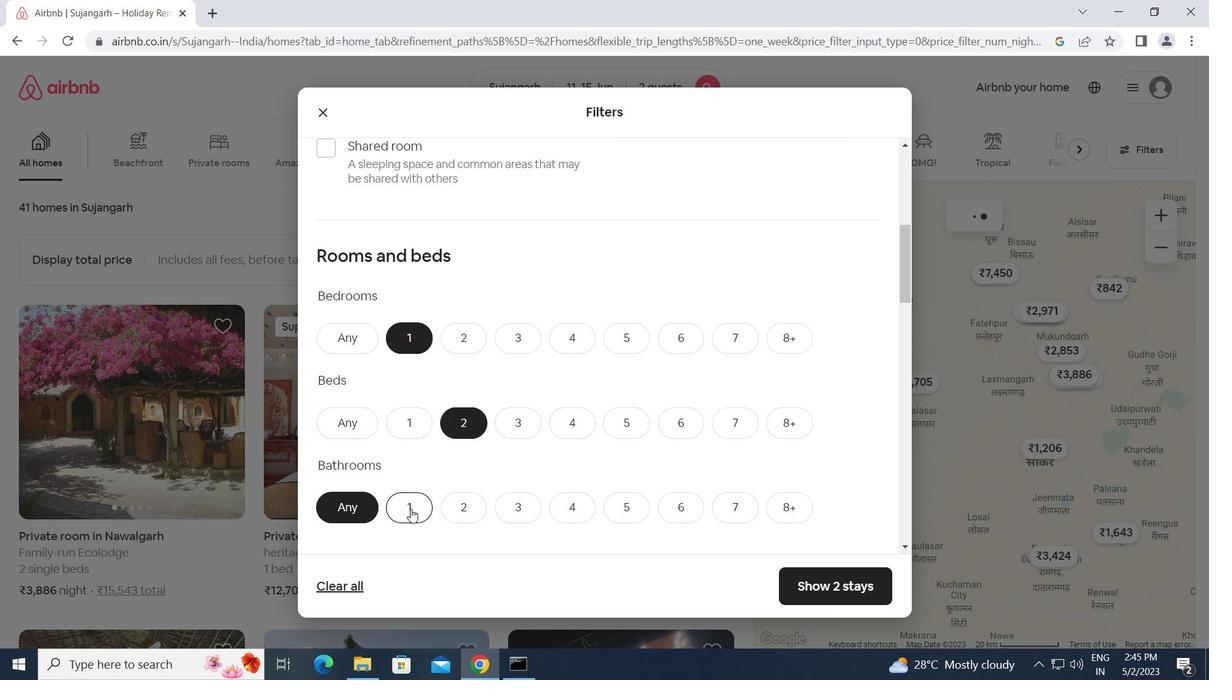 
Action: Mouse pressed left at (411, 509)
Screenshot: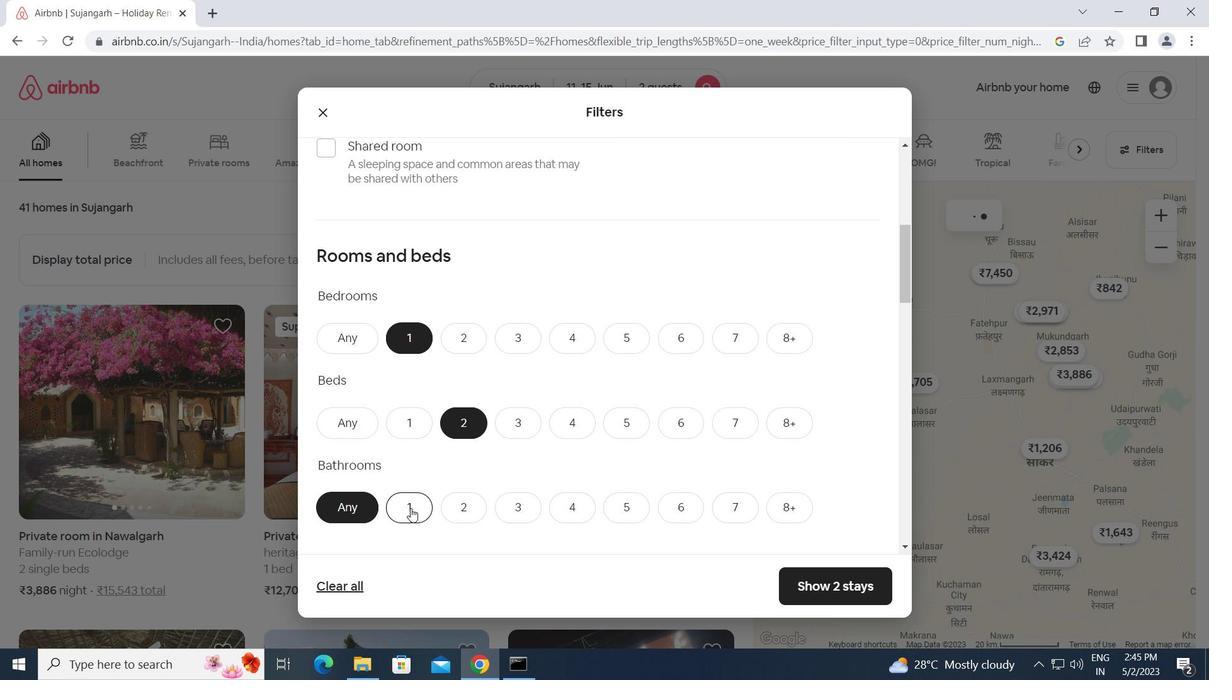 
Action: Mouse scrolled (411, 508) with delta (0, 0)
Screenshot: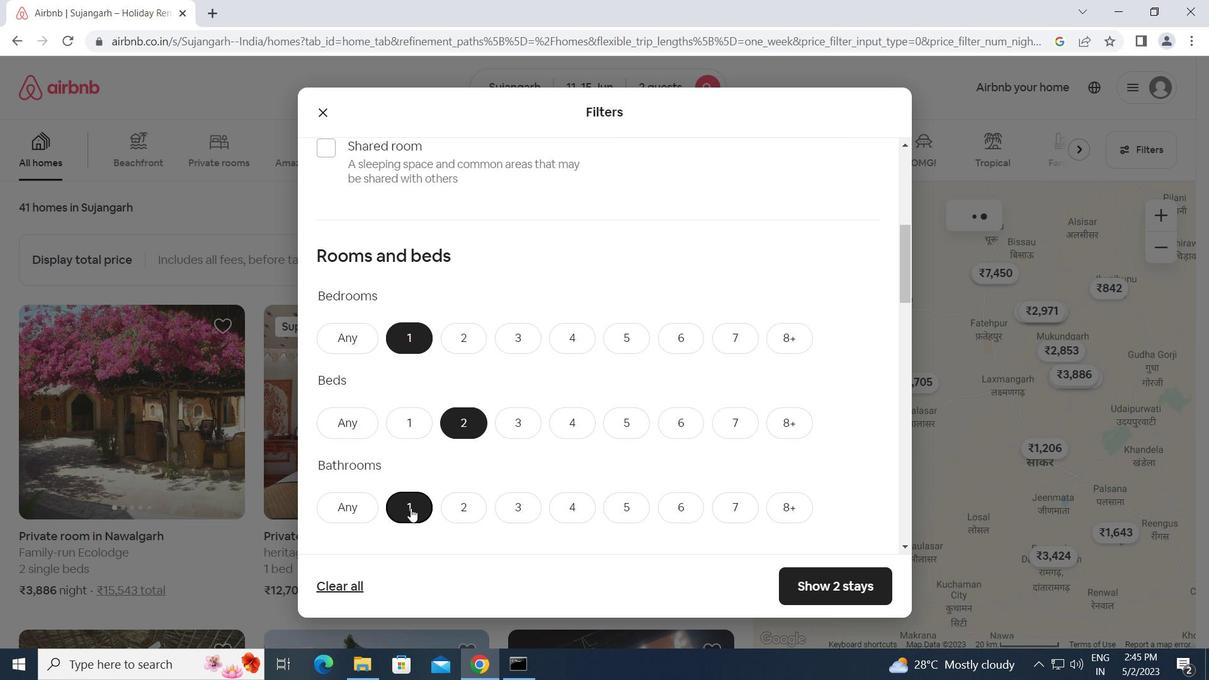 
Action: Mouse scrolled (411, 508) with delta (0, 0)
Screenshot: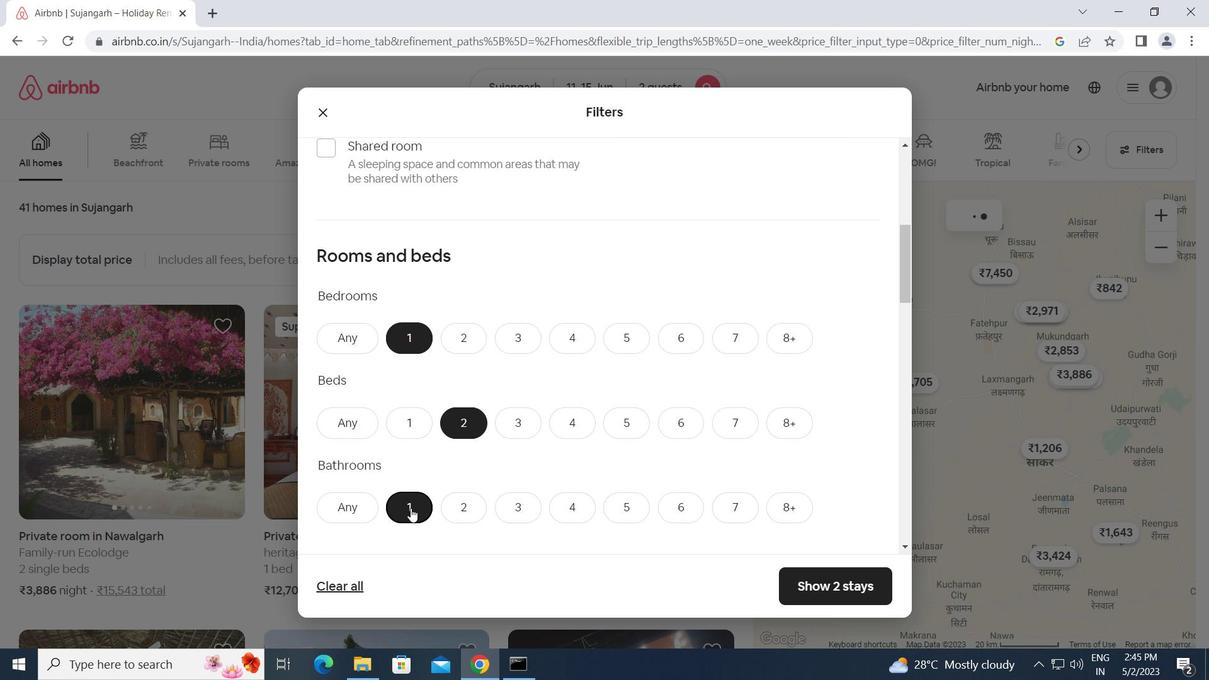 
Action: Mouse moved to (470, 489)
Screenshot: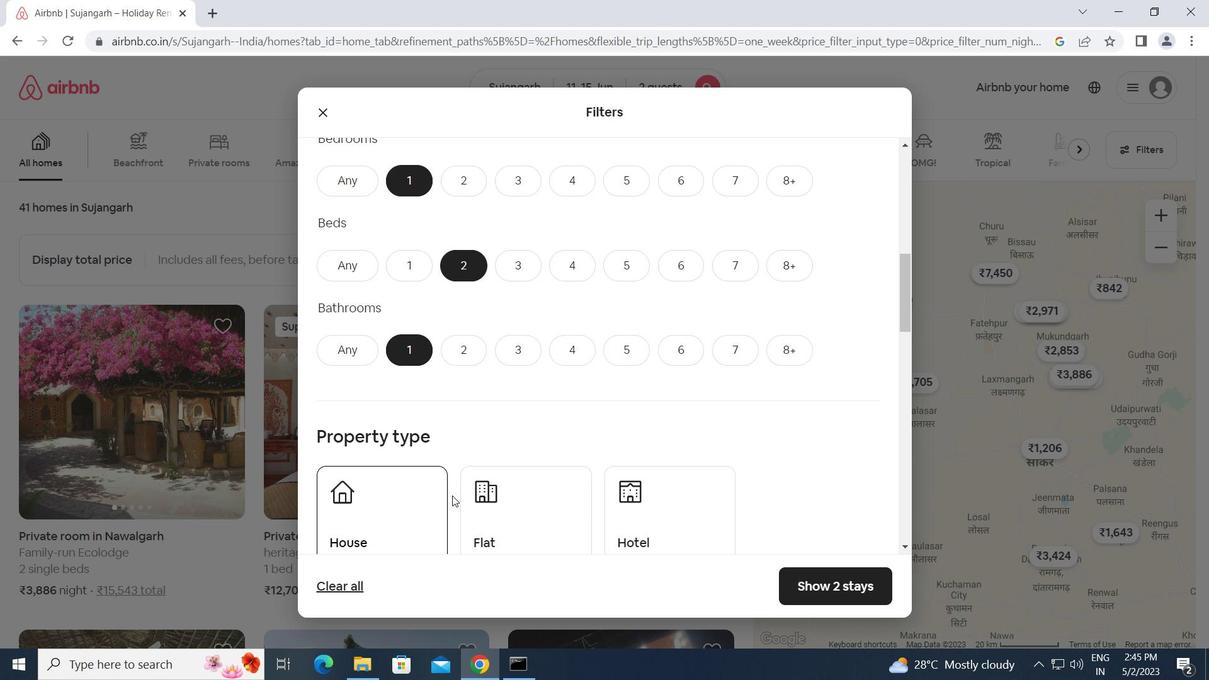 
Action: Mouse scrolled (470, 488) with delta (0, 0)
Screenshot: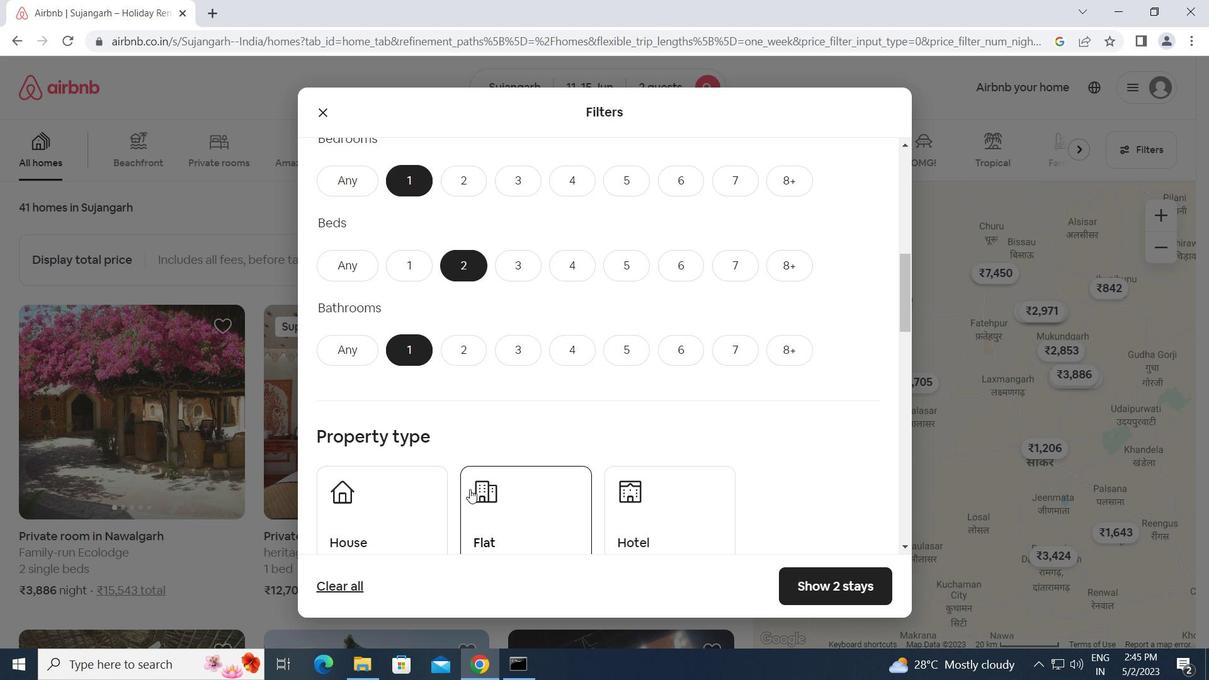
Action: Mouse moved to (400, 458)
Screenshot: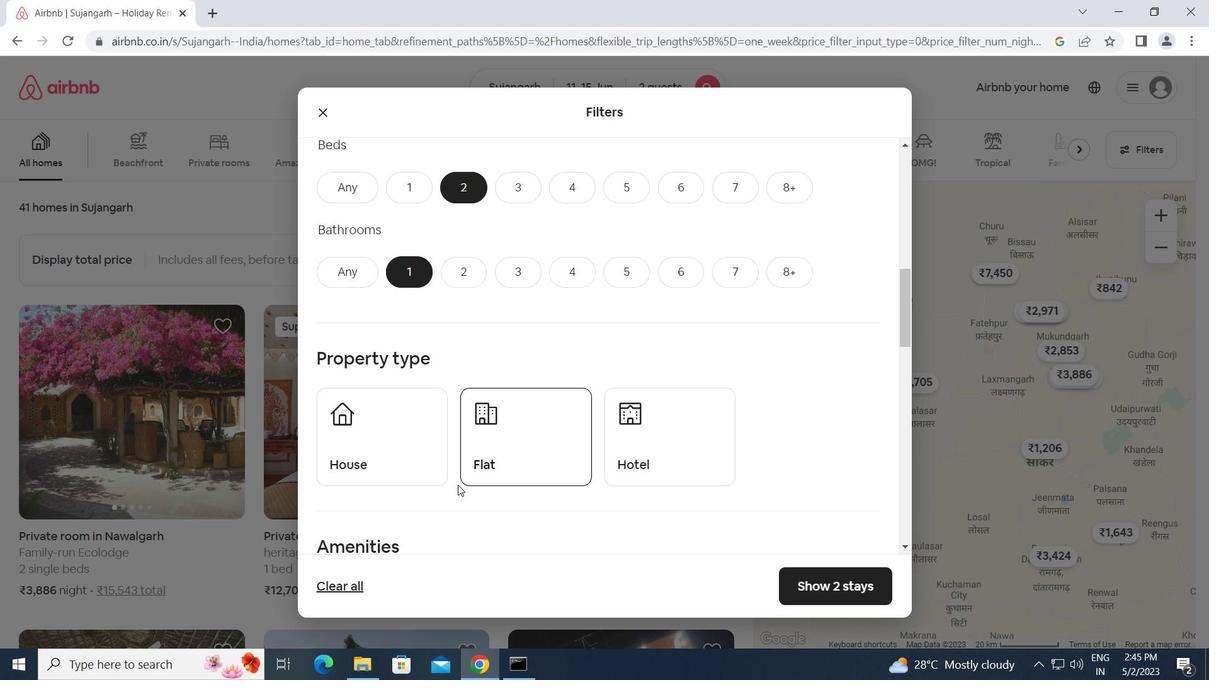 
Action: Mouse pressed left at (400, 458)
Screenshot: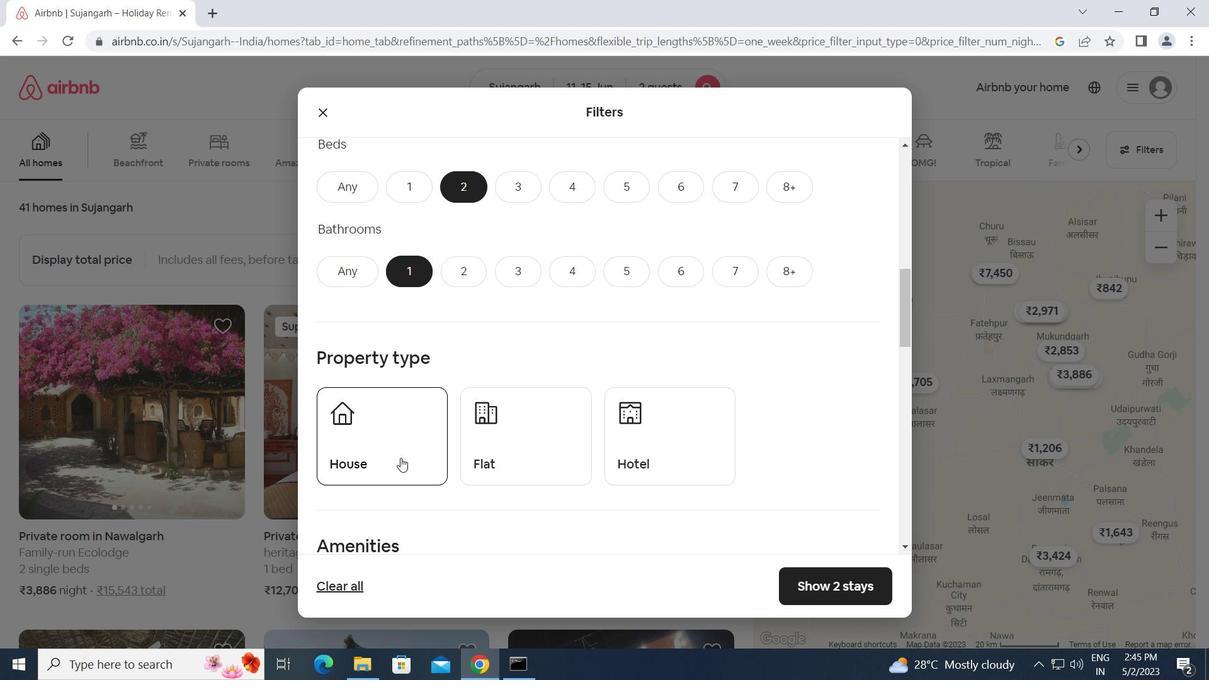 
Action: Mouse moved to (509, 457)
Screenshot: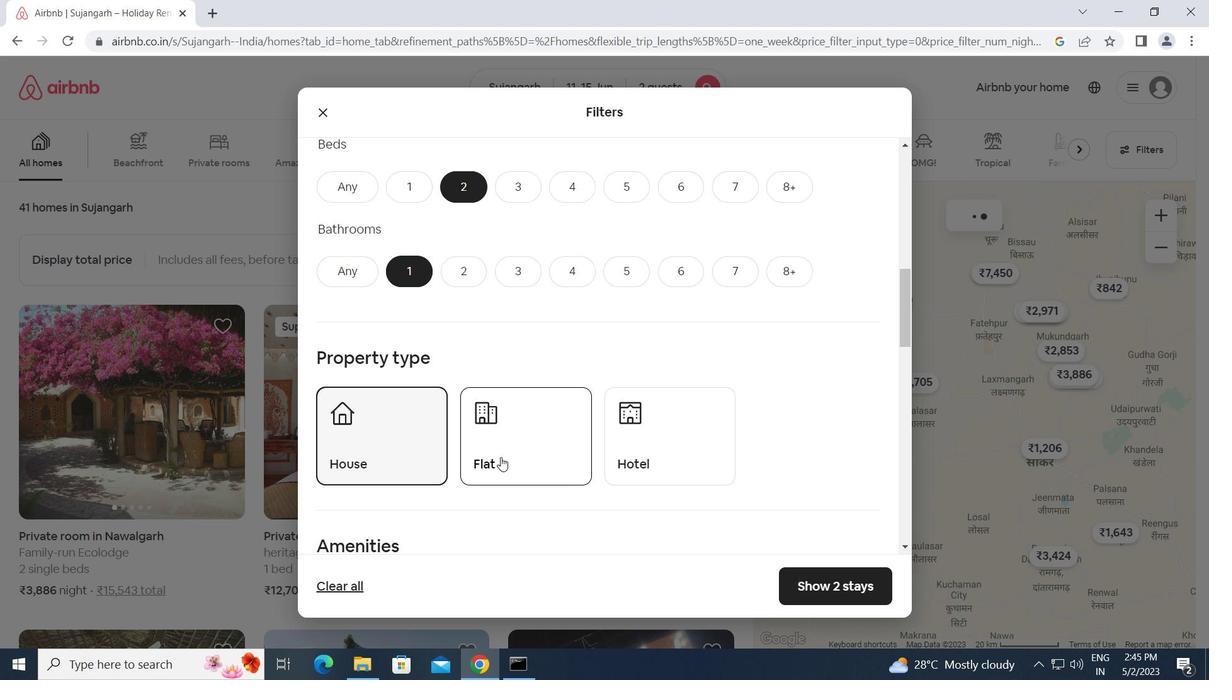 
Action: Mouse pressed left at (509, 457)
Screenshot: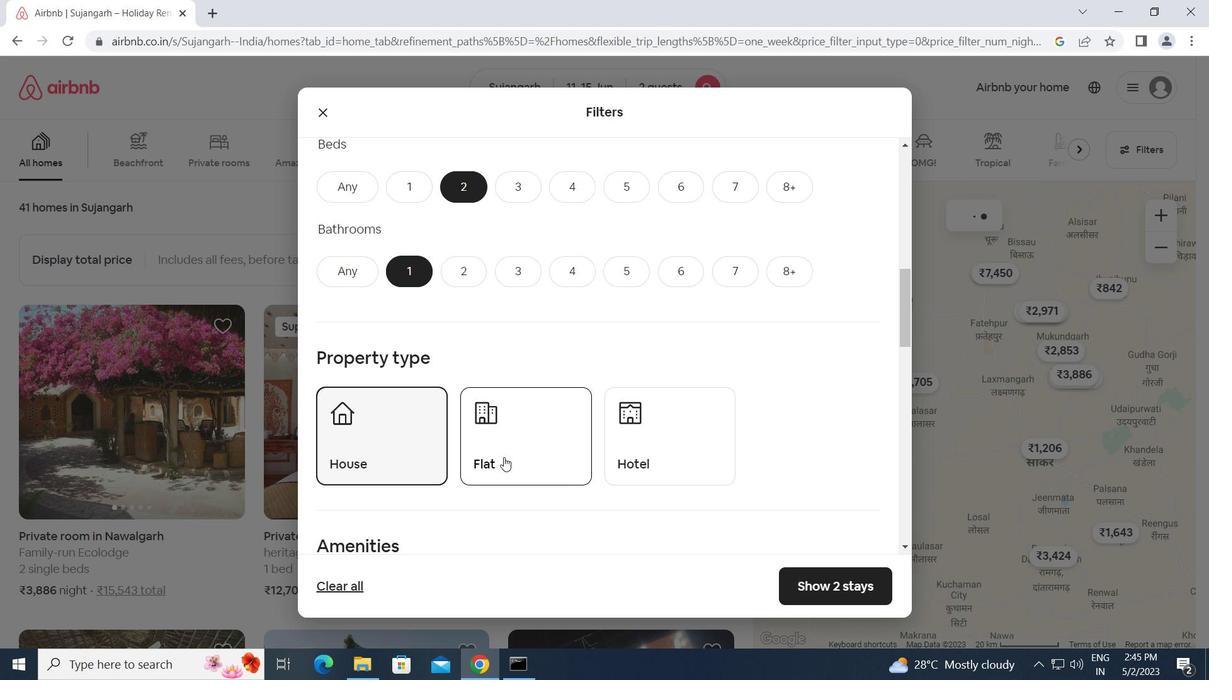 
Action: Mouse moved to (654, 441)
Screenshot: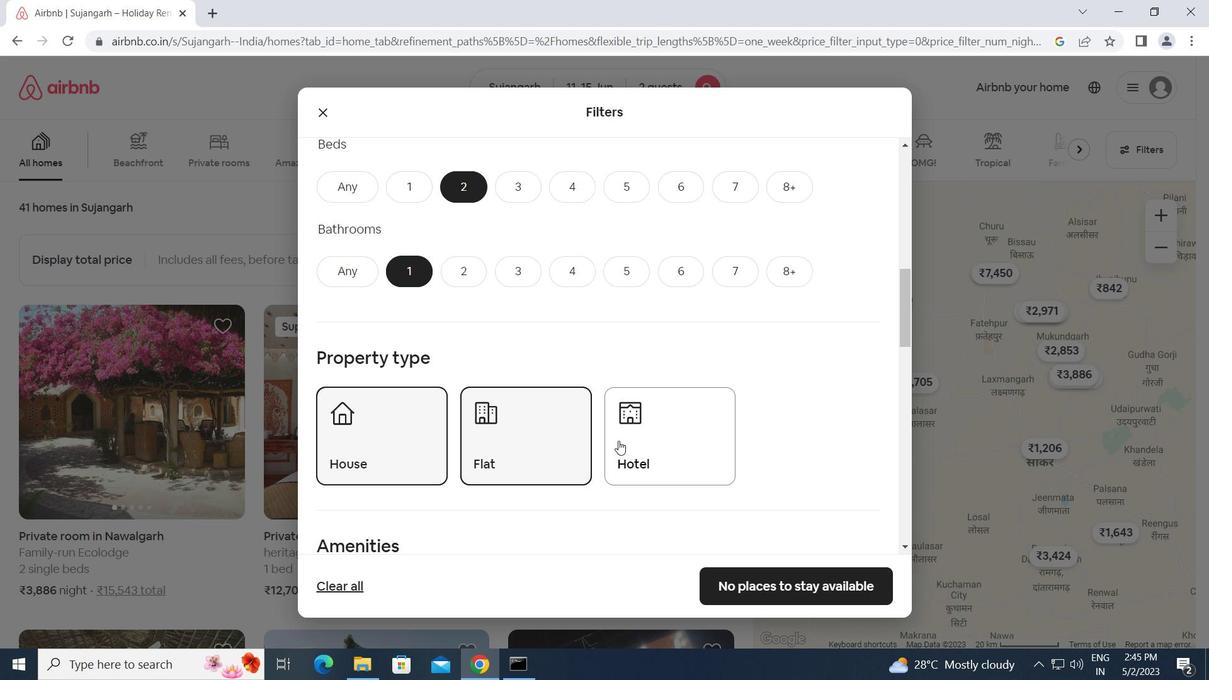 
Action: Mouse pressed left at (654, 441)
Screenshot: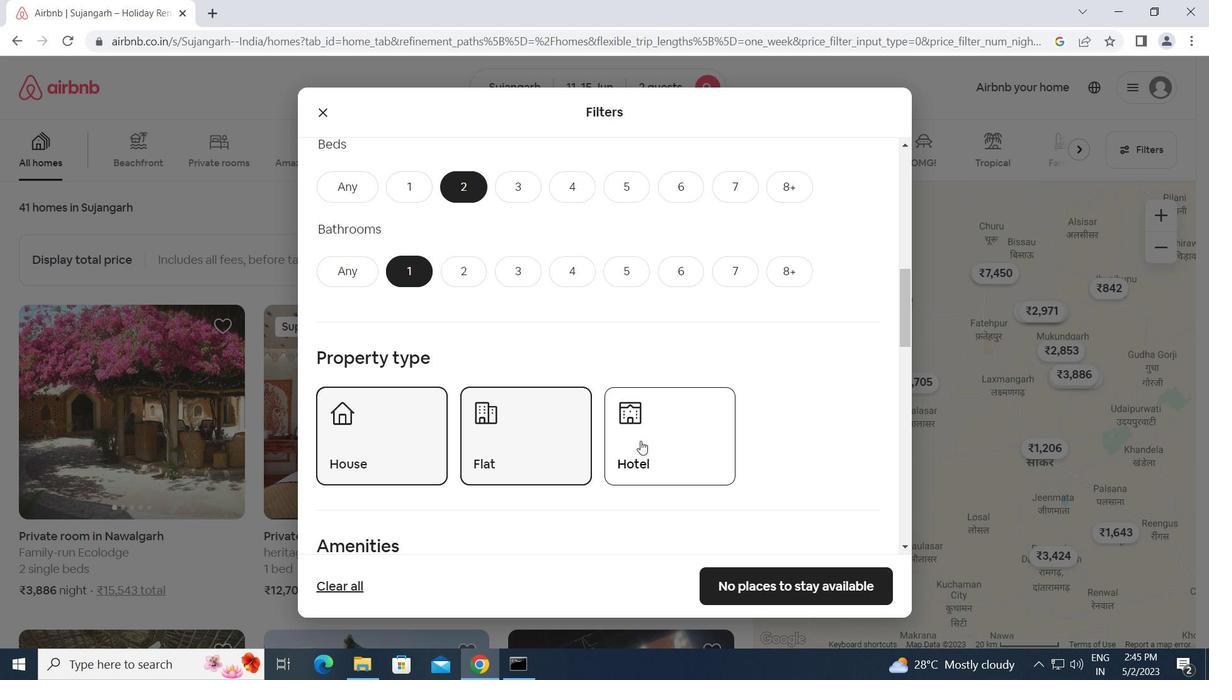 
Action: Mouse moved to (558, 478)
Screenshot: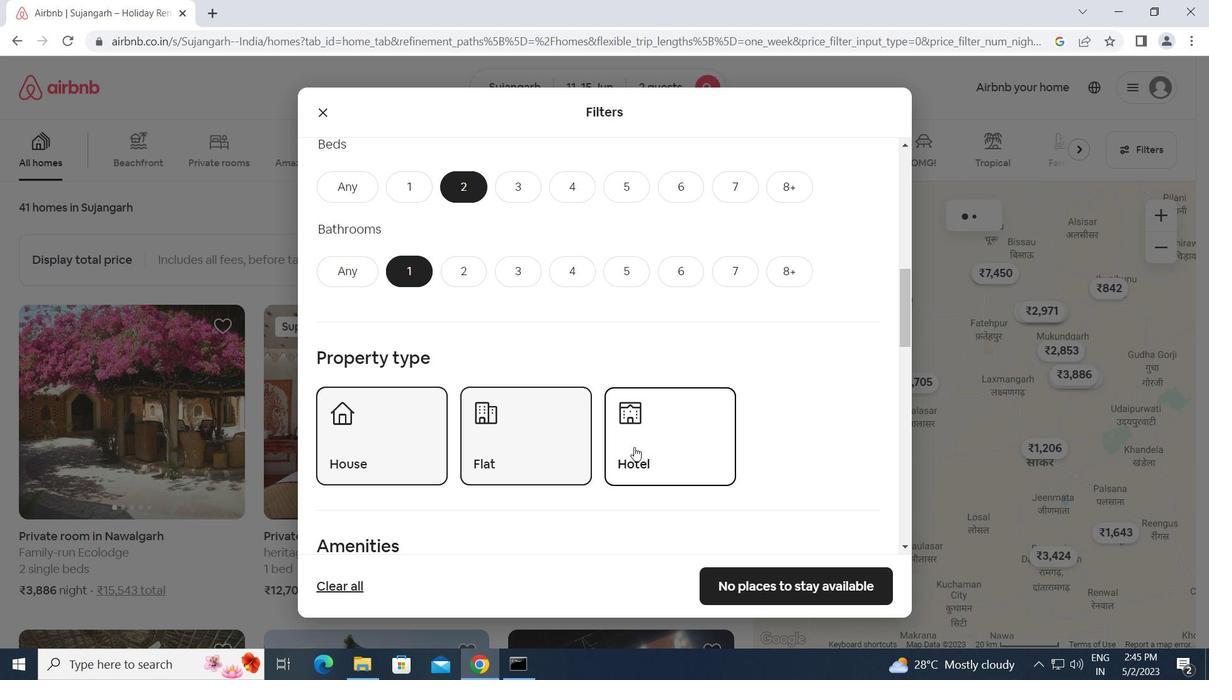 
Action: Mouse scrolled (558, 478) with delta (0, 0)
Screenshot: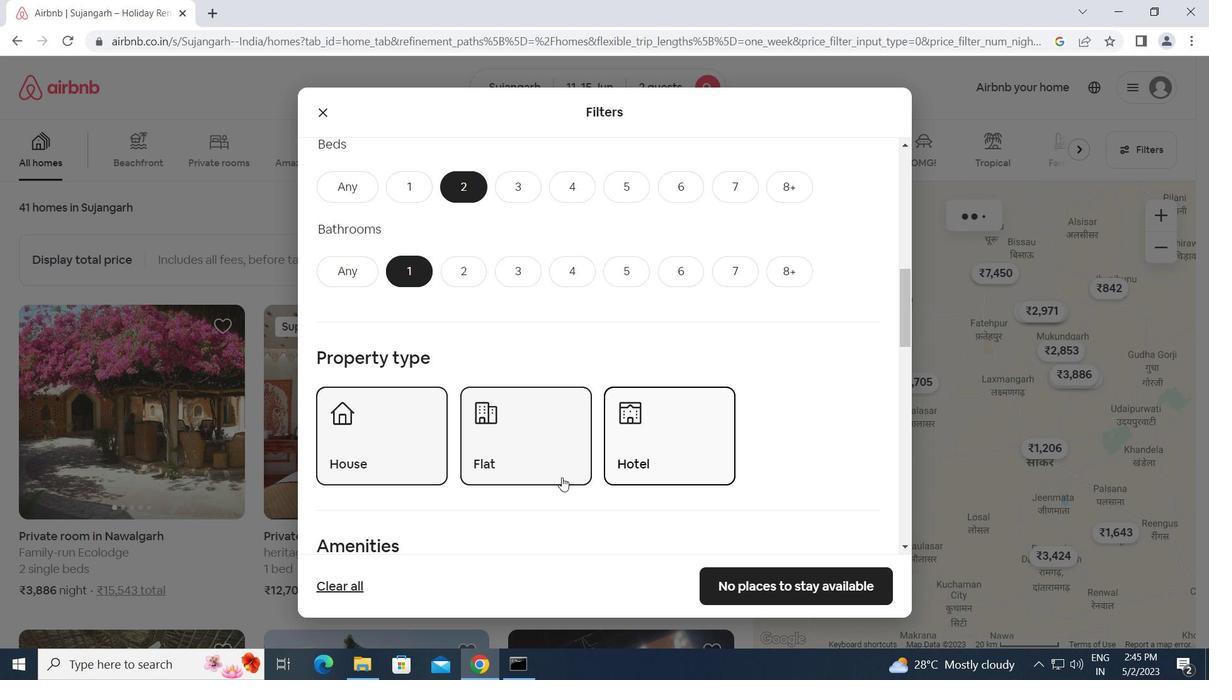 
Action: Mouse scrolled (558, 478) with delta (0, 0)
Screenshot: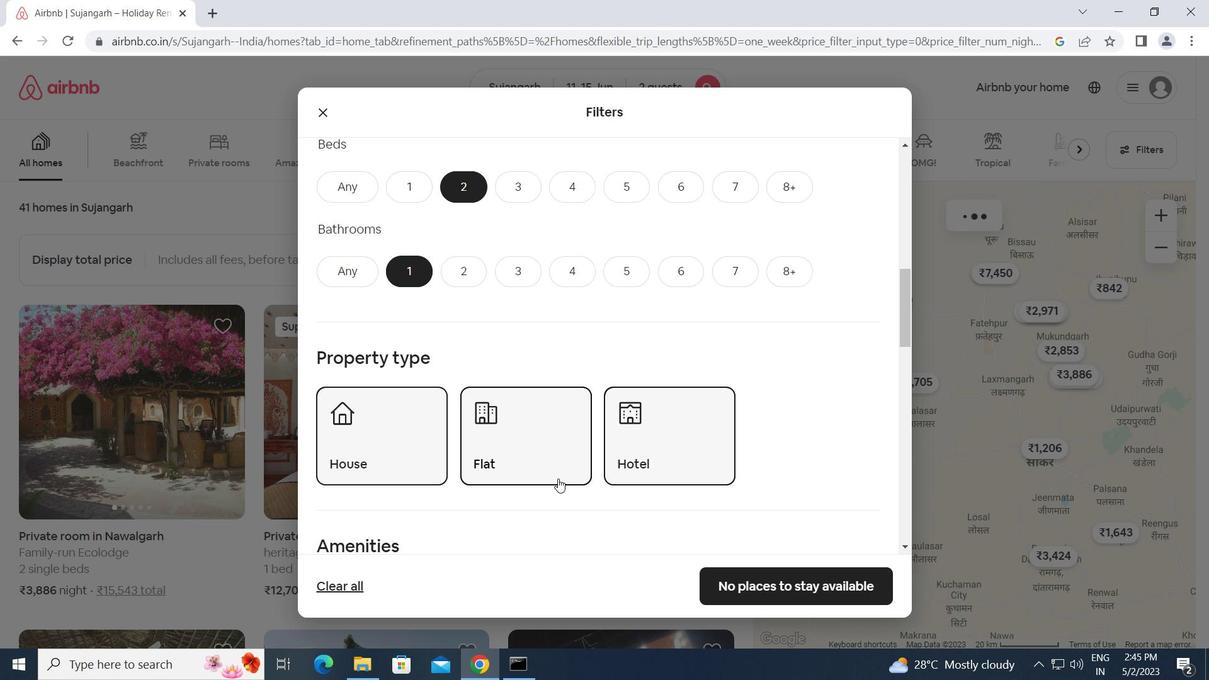 
Action: Mouse scrolled (558, 478) with delta (0, 0)
Screenshot: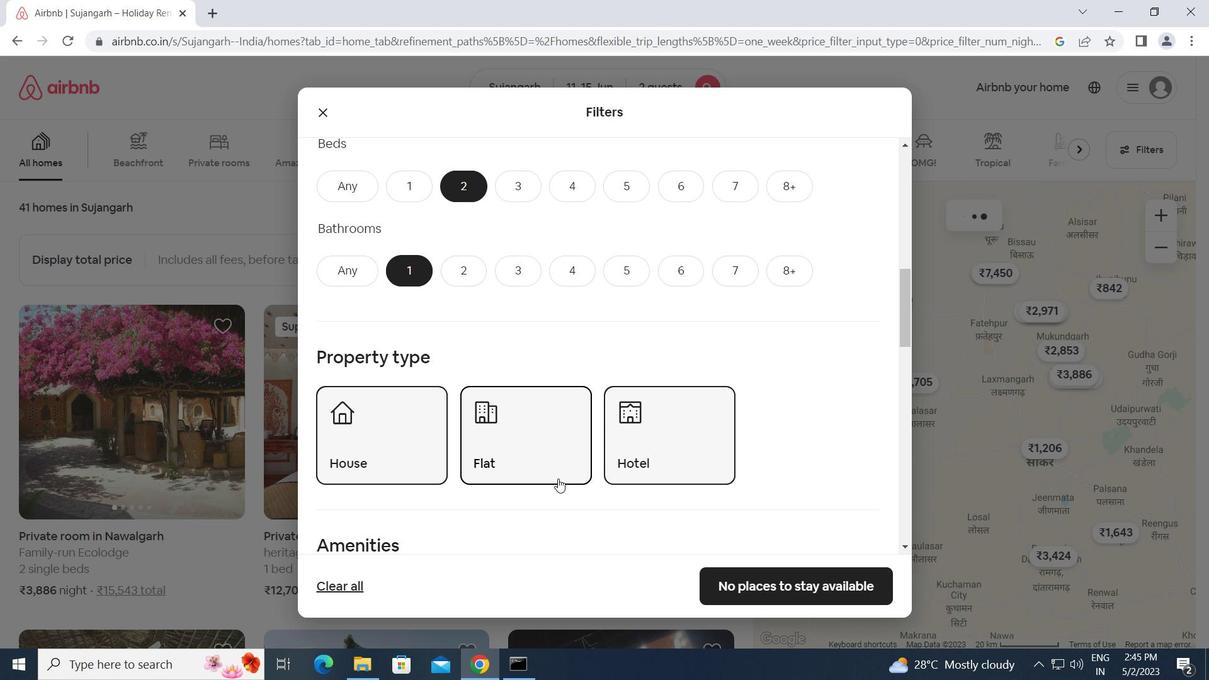 
Action: Mouse scrolled (558, 478) with delta (0, 0)
Screenshot: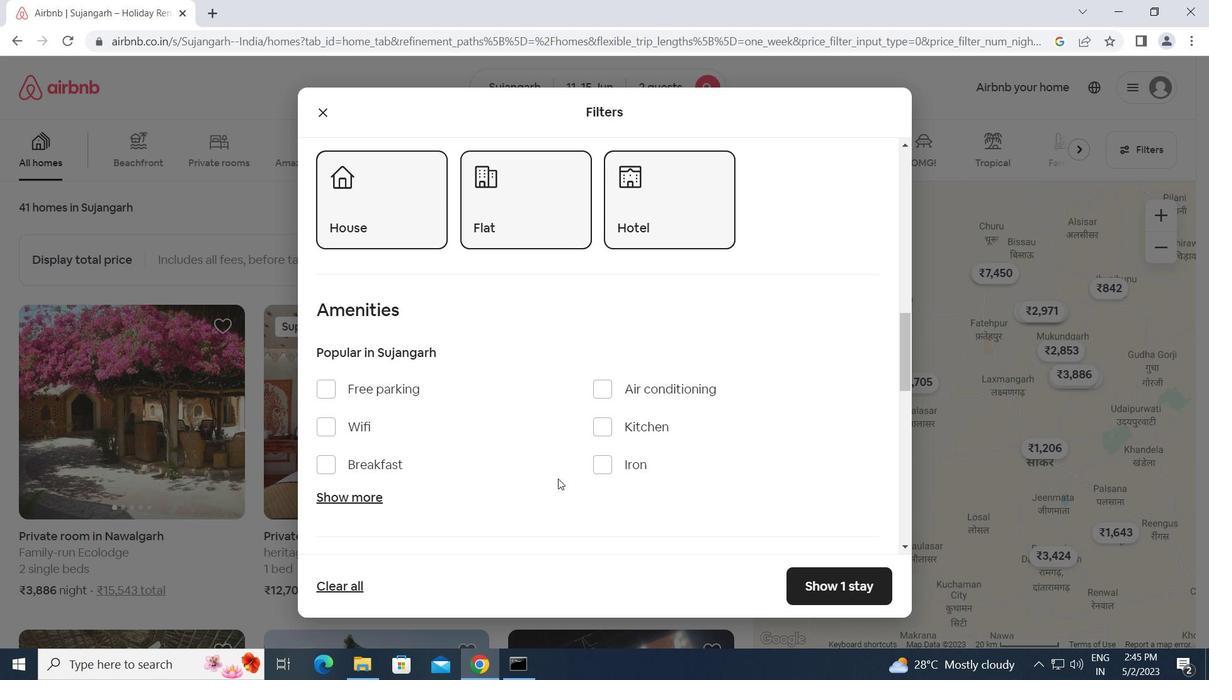 
Action: Mouse scrolled (558, 478) with delta (0, 0)
Screenshot: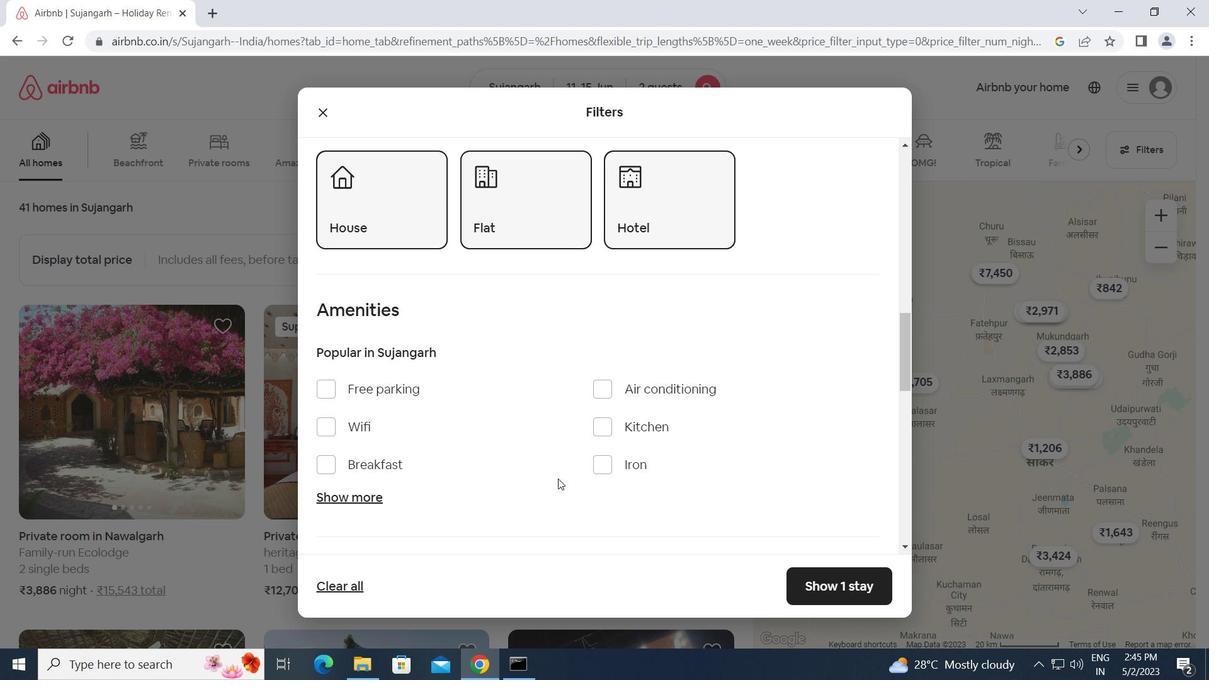 
Action: Mouse moved to (361, 333)
Screenshot: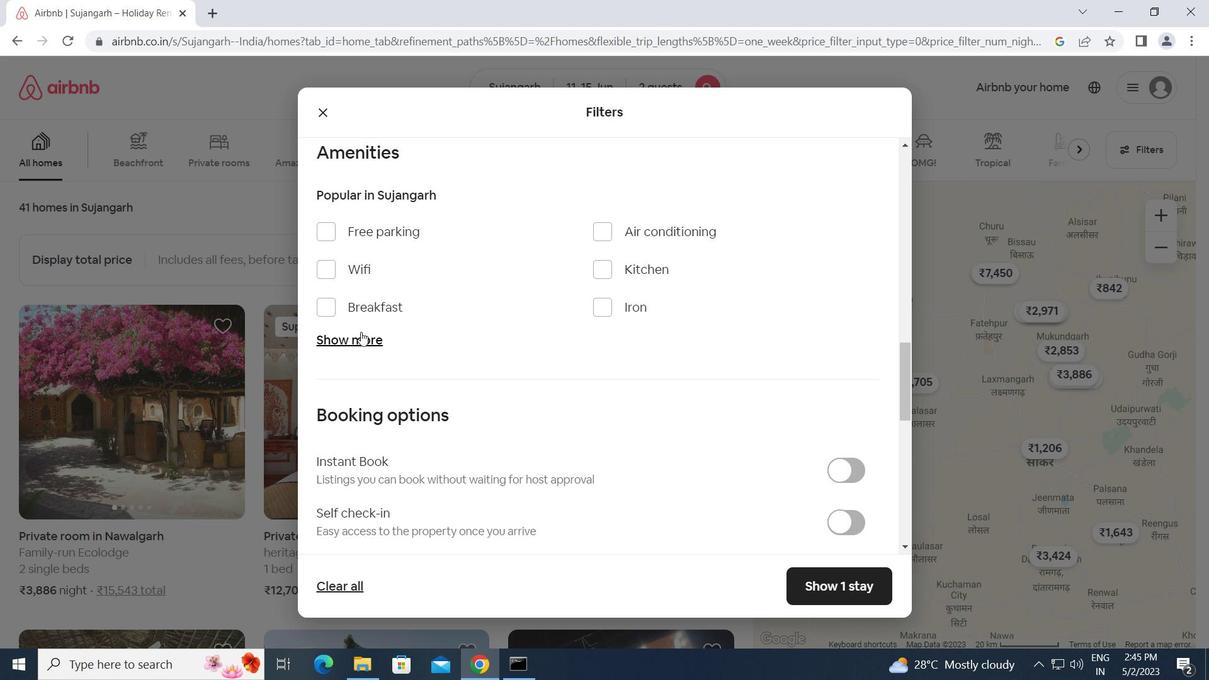 
Action: Mouse scrolled (361, 333) with delta (0, 0)
Screenshot: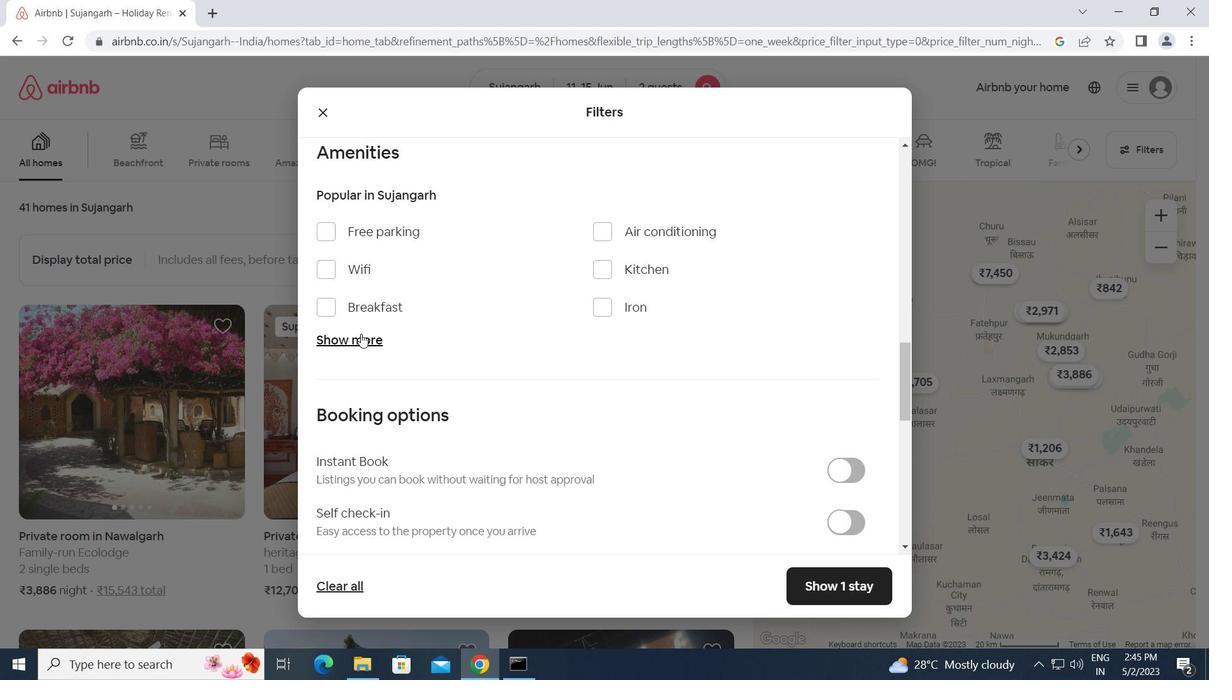 
Action: Mouse scrolled (361, 333) with delta (0, 0)
Screenshot: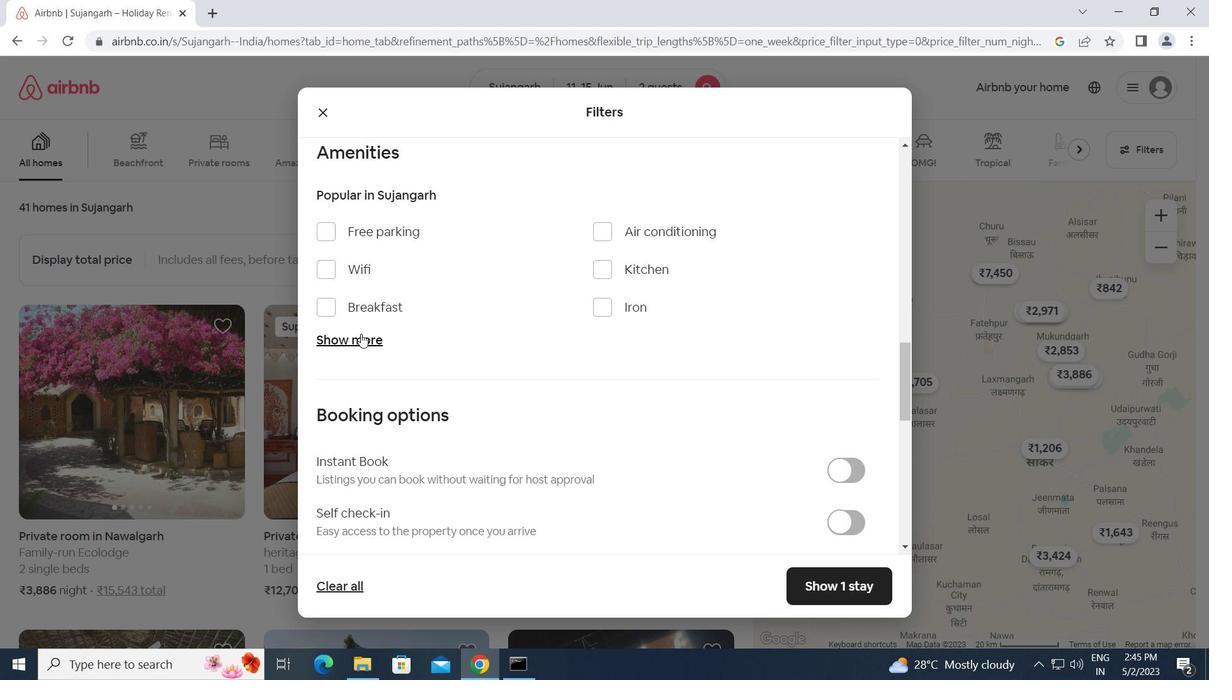 
Action: Mouse moved to (822, 364)
Screenshot: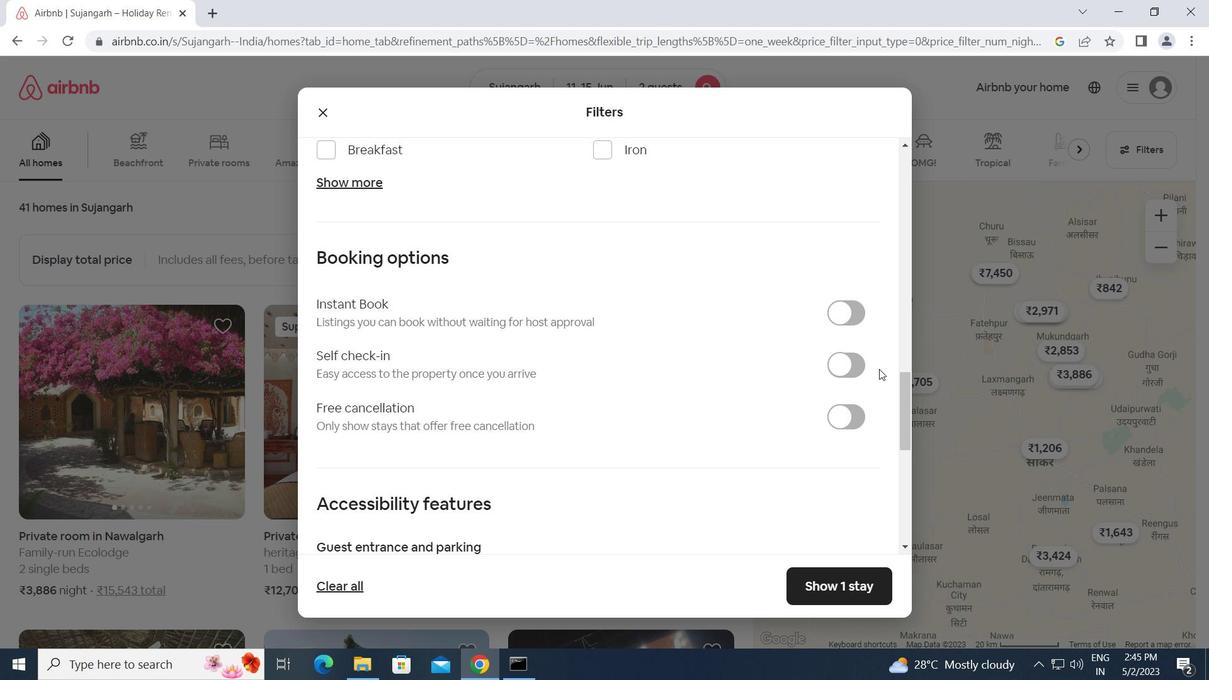 
Action: Mouse pressed left at (822, 364)
Screenshot: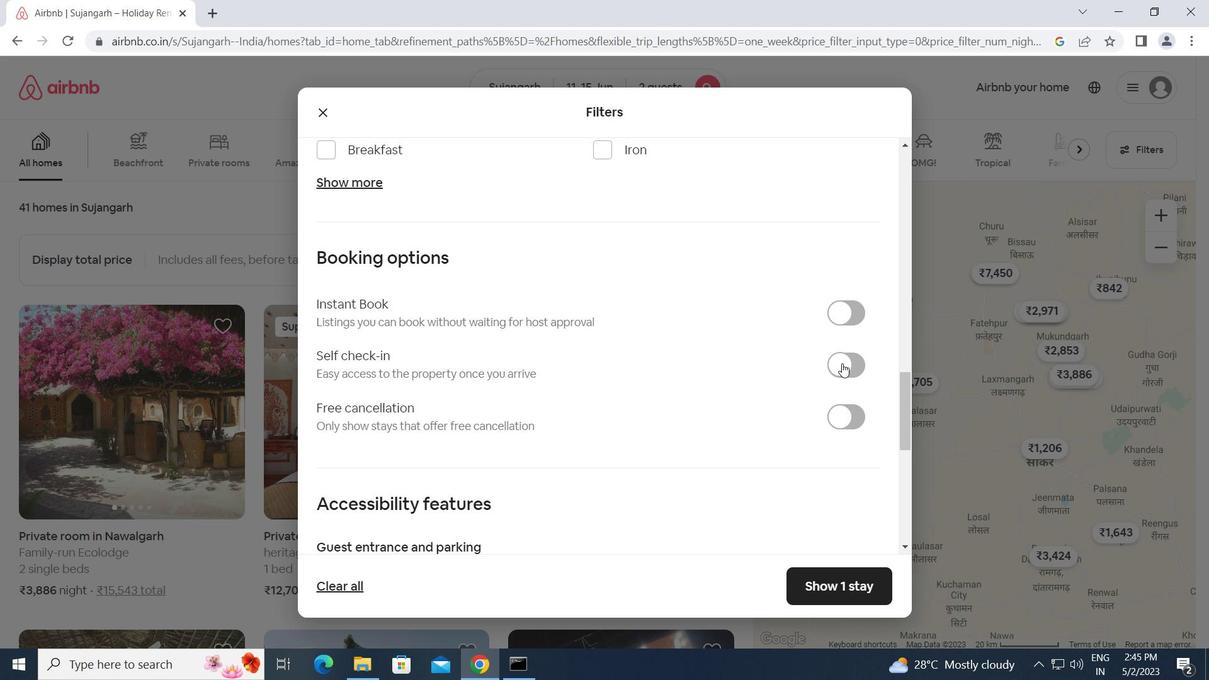 
Action: Mouse moved to (843, 361)
Screenshot: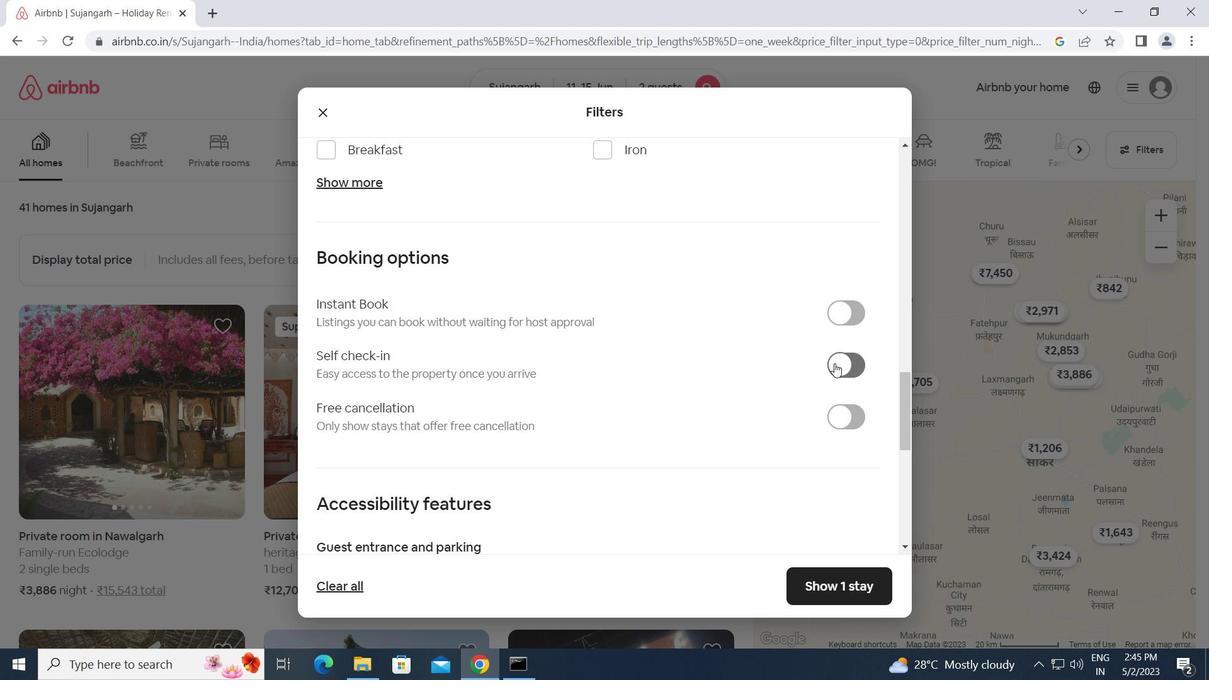 
Action: Mouse pressed left at (843, 361)
Screenshot: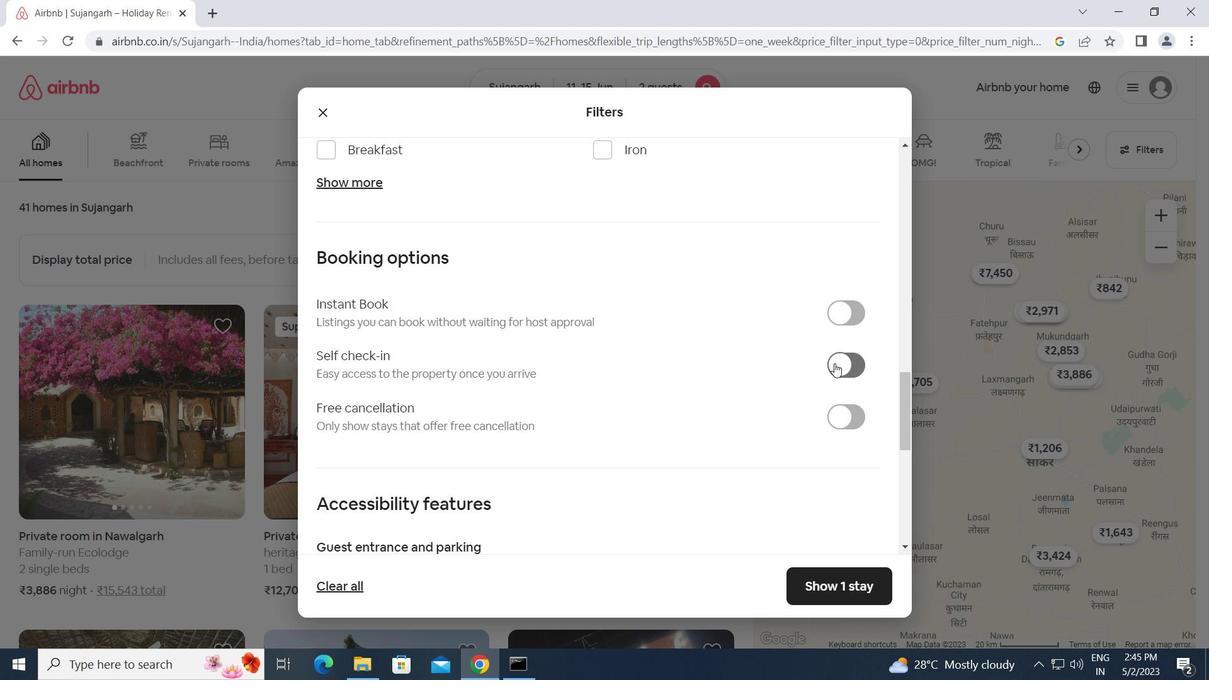 
Action: Mouse moved to (742, 396)
Screenshot: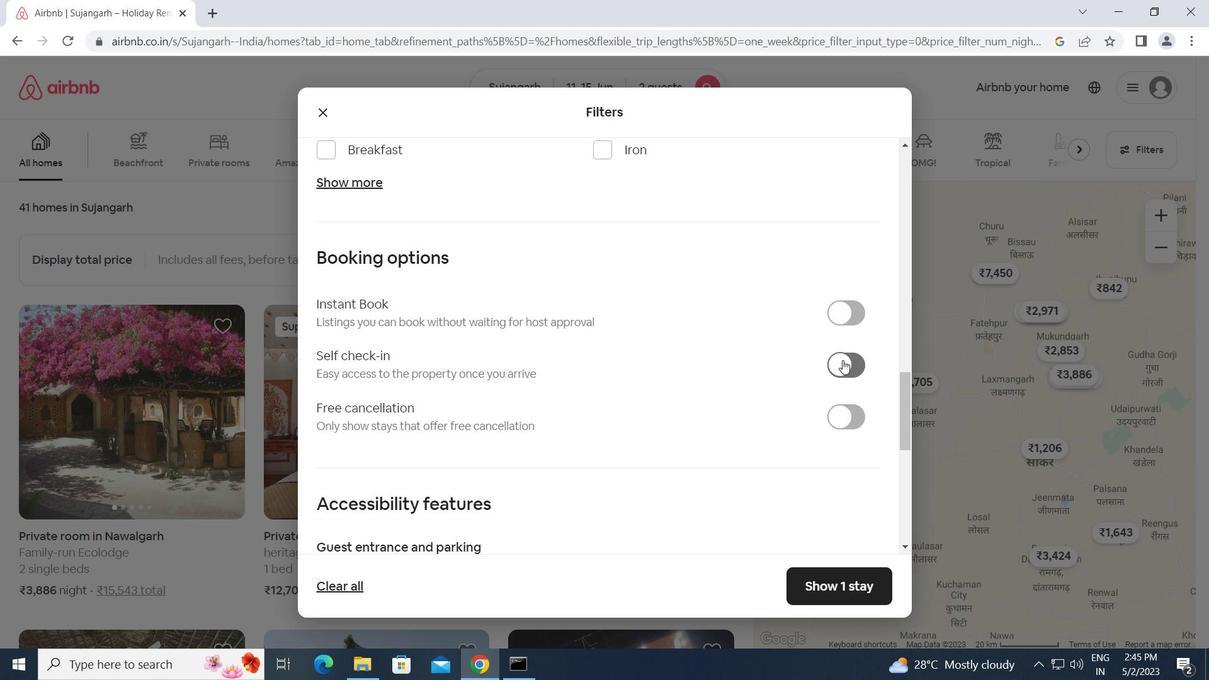 
Action: Mouse scrolled (742, 396) with delta (0, 0)
Screenshot: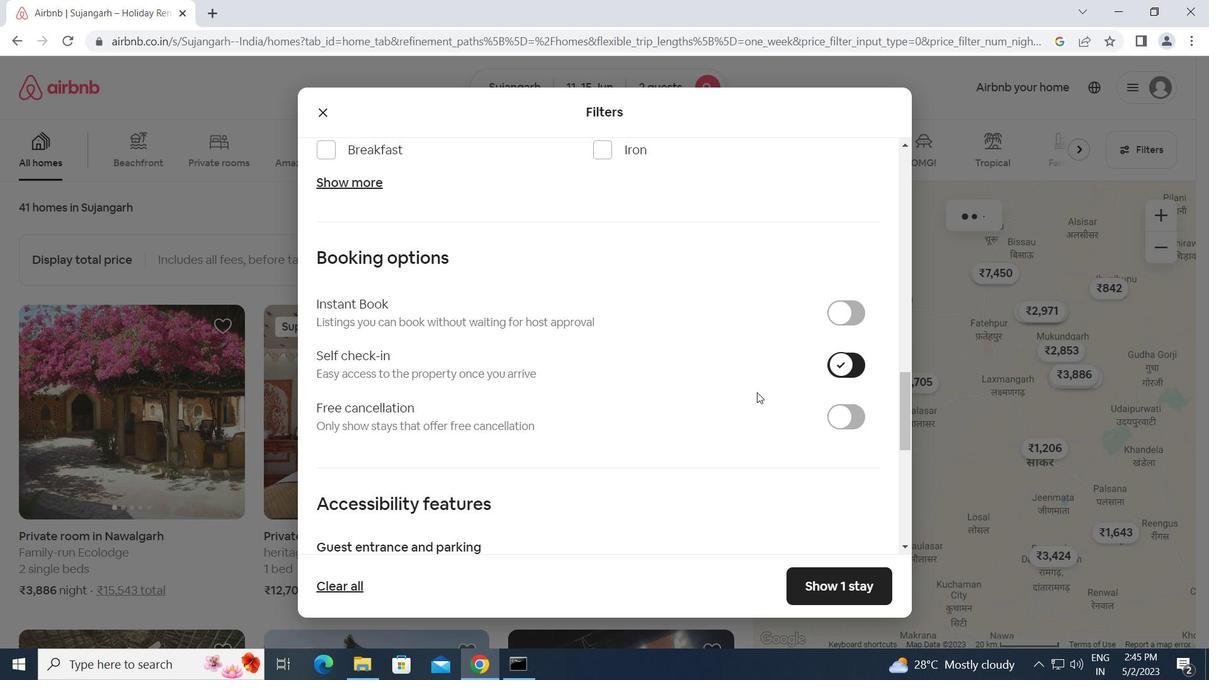 
Action: Mouse moved to (741, 397)
Screenshot: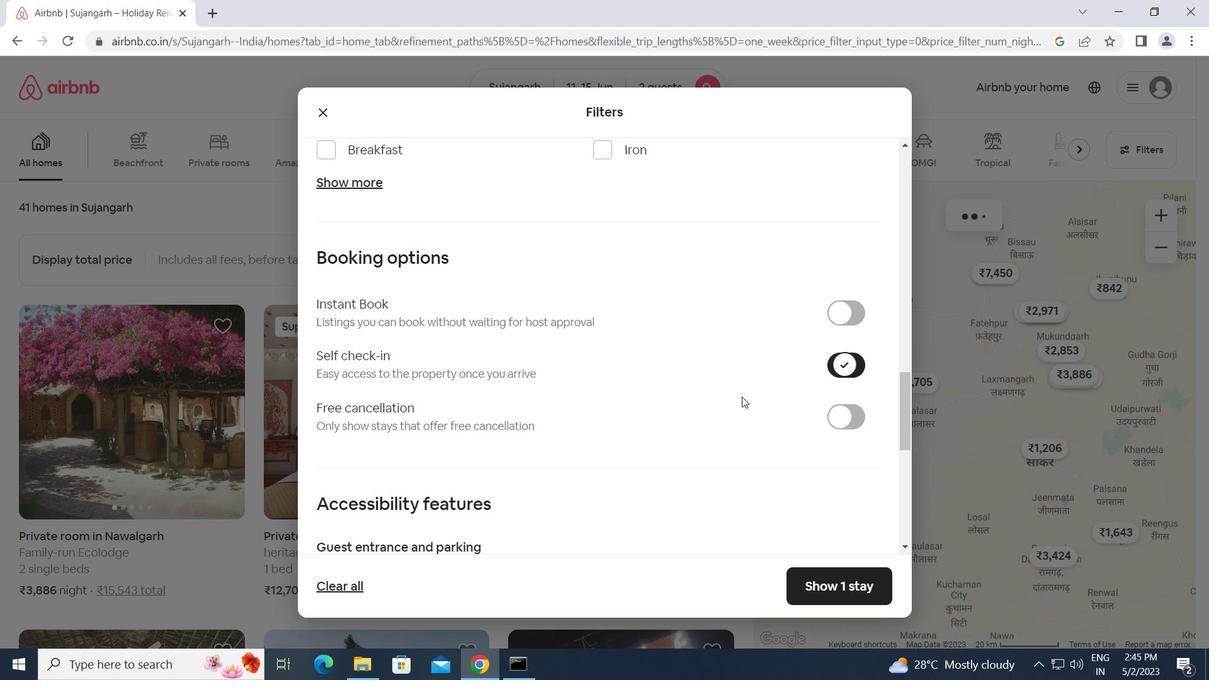 
Action: Mouse scrolled (741, 396) with delta (0, 0)
Screenshot: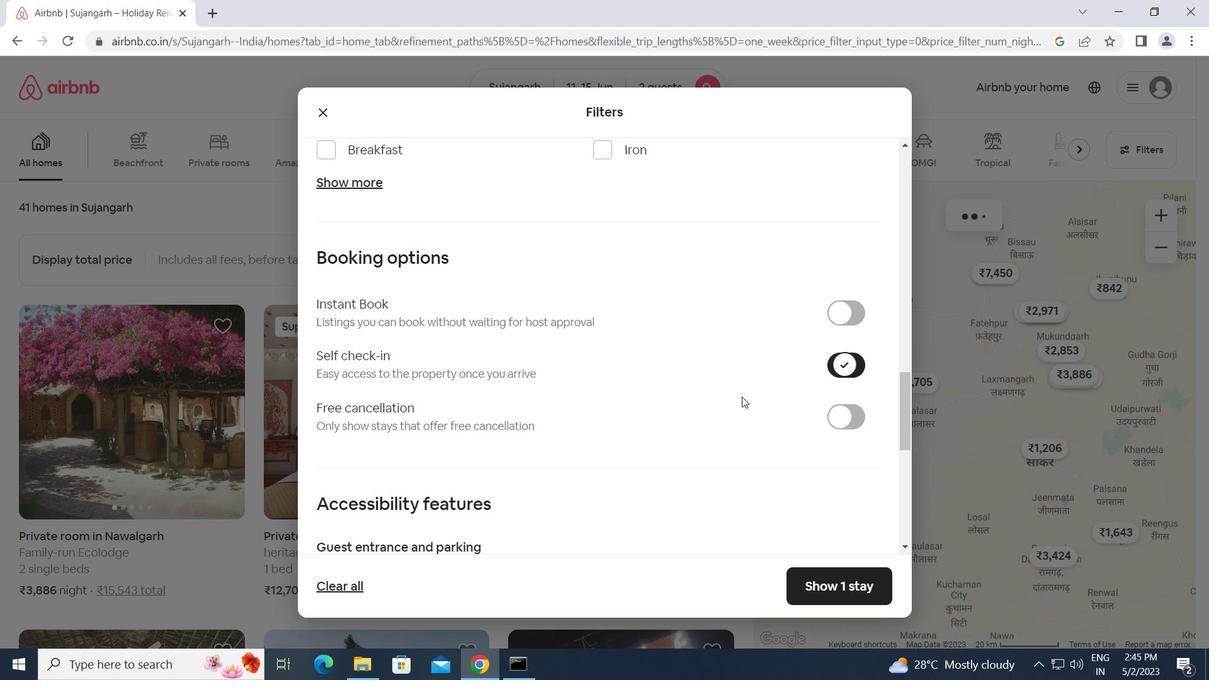 
Action: Mouse moved to (741, 397)
Screenshot: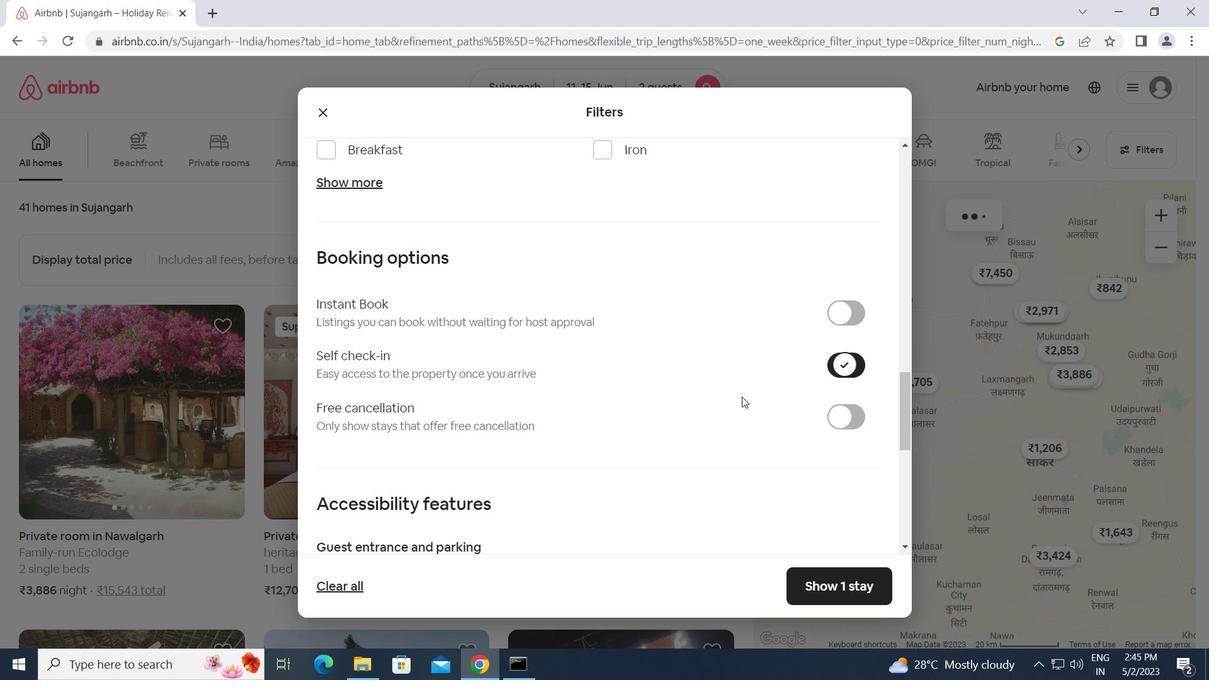 
Action: Mouse scrolled (741, 396) with delta (0, 0)
Screenshot: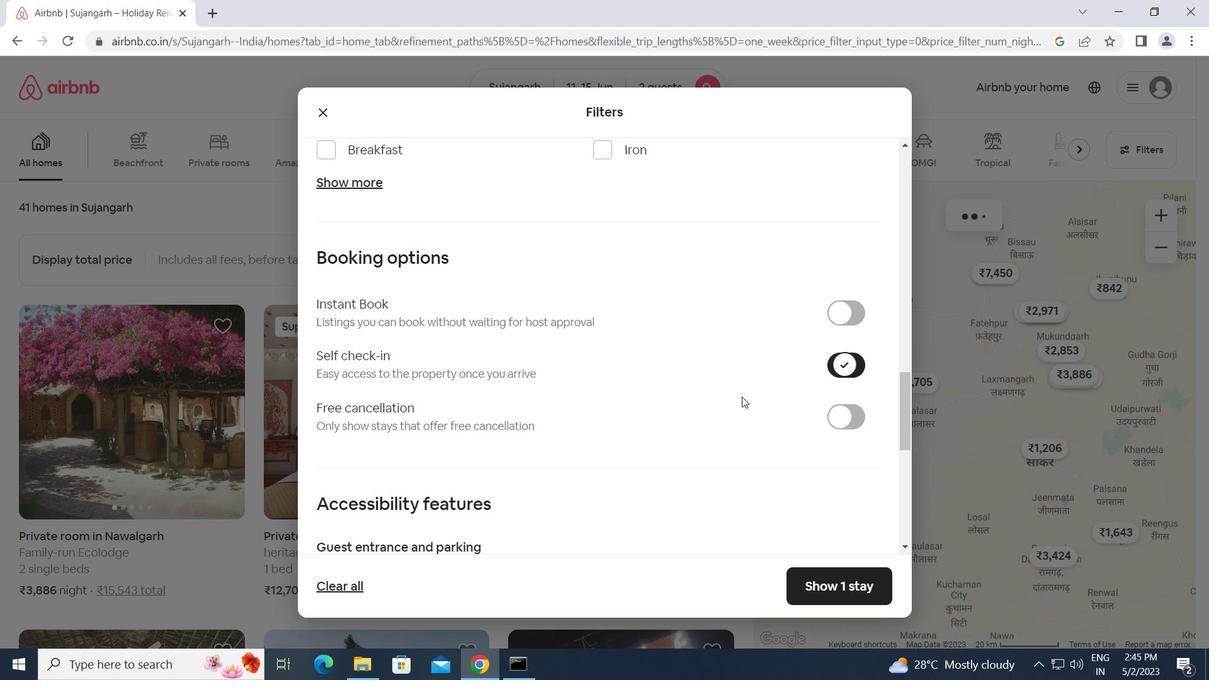 
Action: Mouse moved to (739, 398)
Screenshot: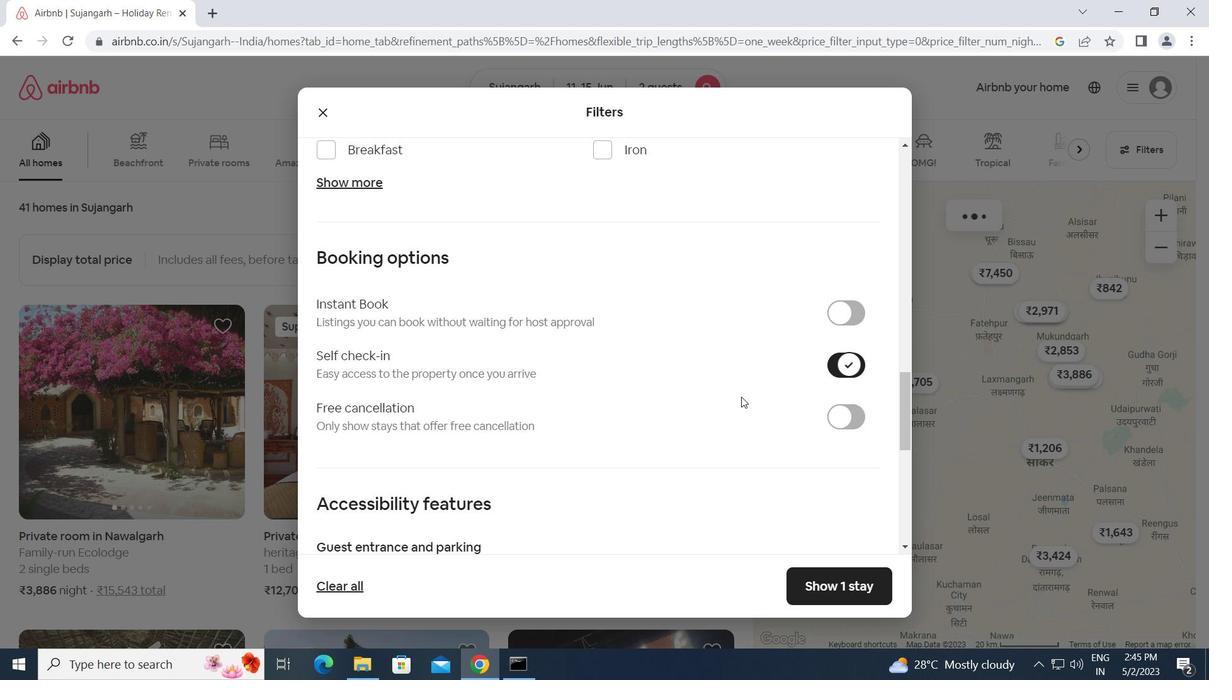 
Action: Mouse scrolled (739, 397) with delta (0, 0)
Screenshot: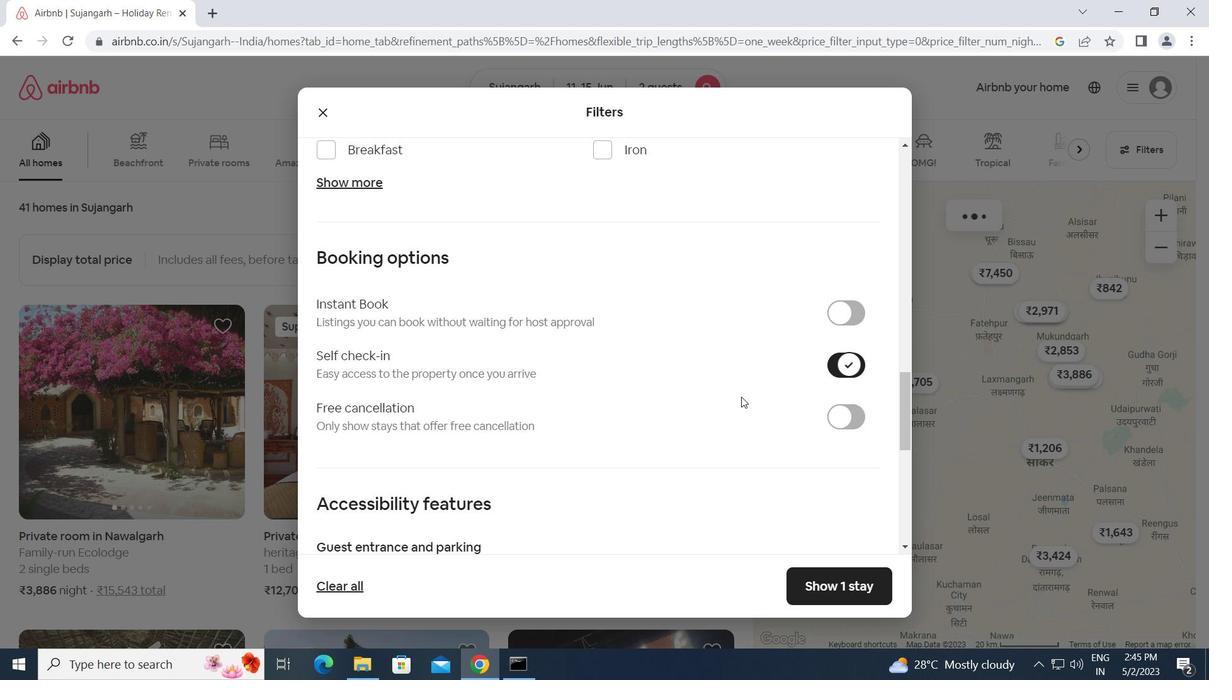 
Action: Mouse moved to (738, 399)
Screenshot: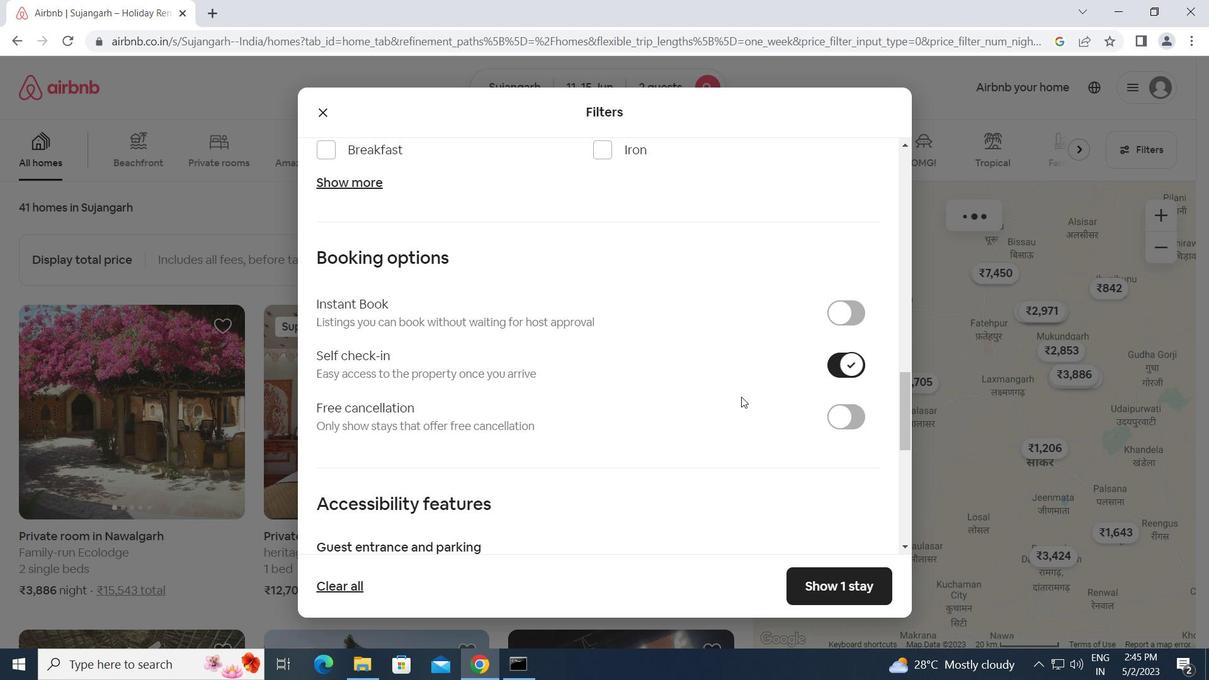 
Action: Mouse scrolled (738, 398) with delta (0, 0)
Screenshot: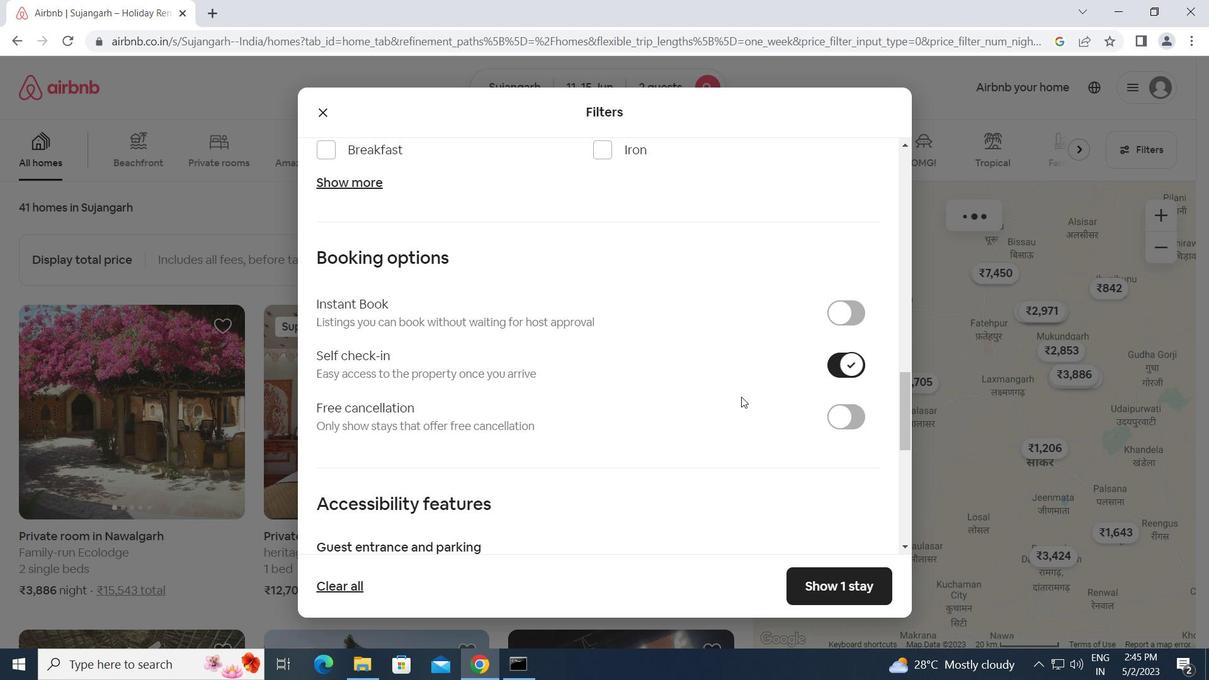 
Action: Mouse moved to (730, 402)
Screenshot: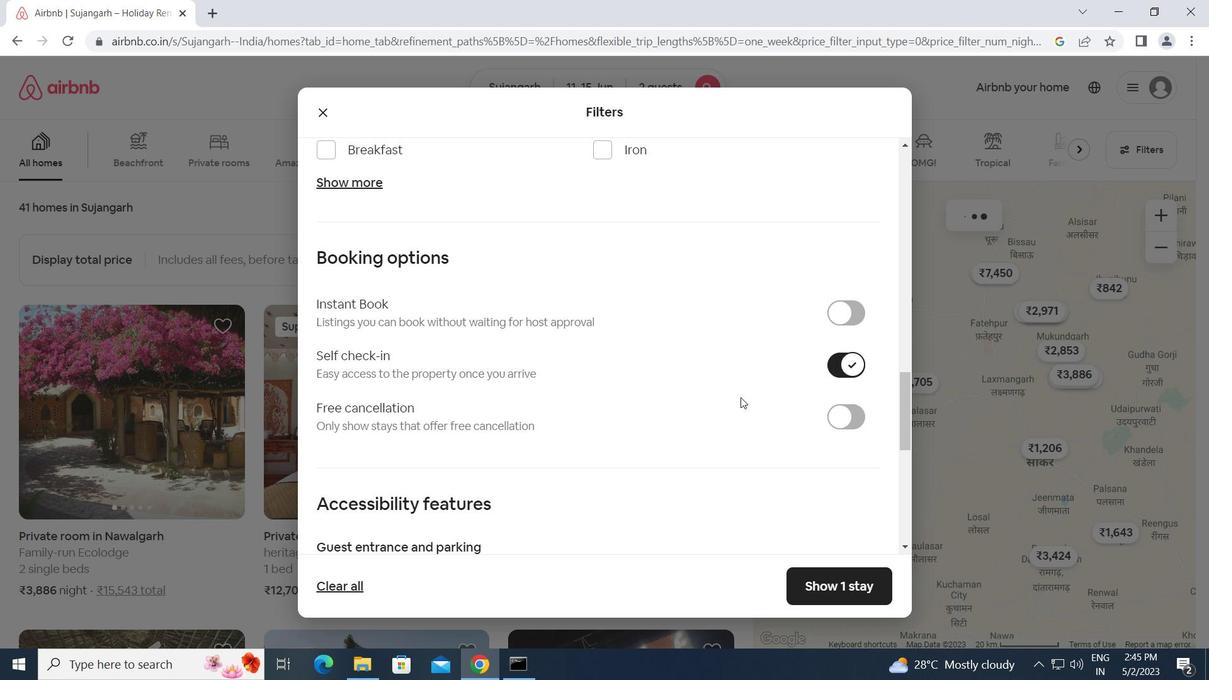 
Action: Mouse scrolled (730, 401) with delta (0, 0)
Screenshot: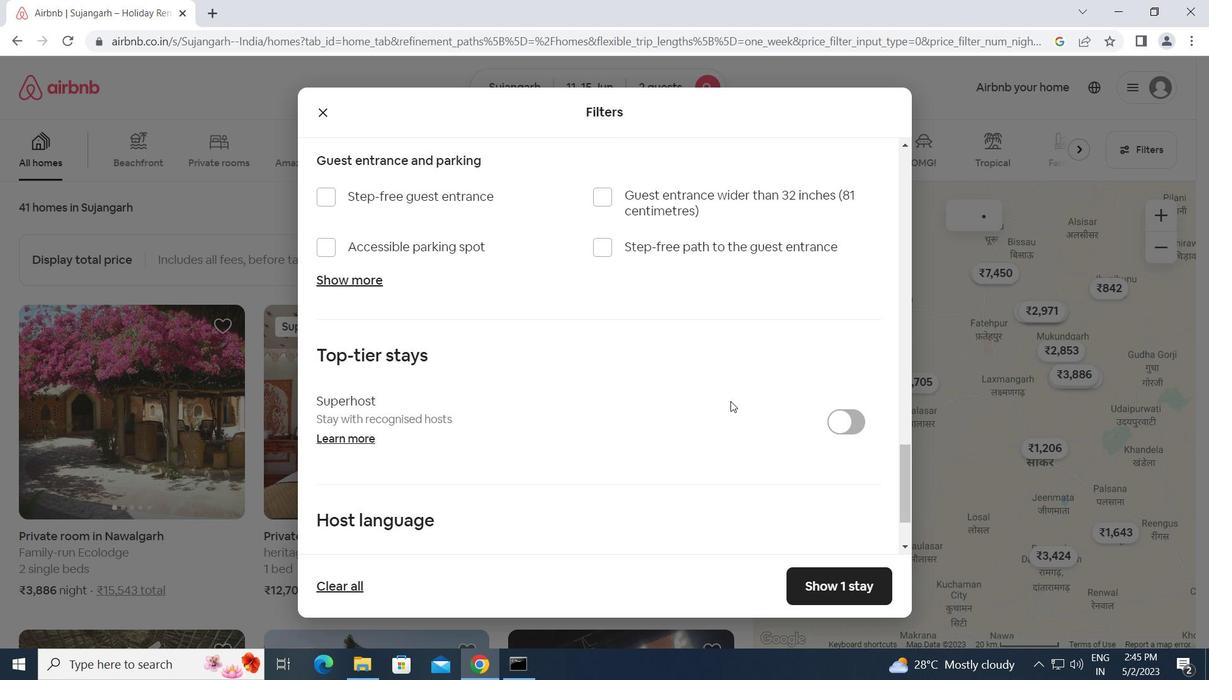 
Action: Mouse moved to (729, 402)
Screenshot: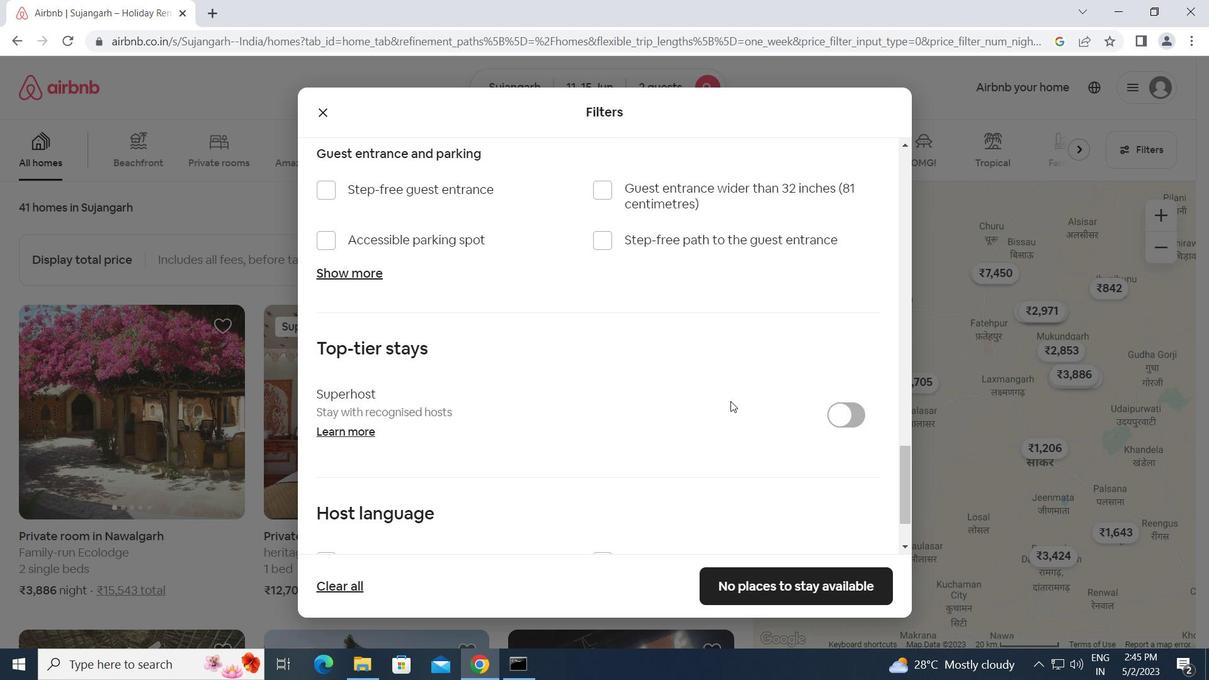 
Action: Mouse scrolled (729, 401) with delta (0, 0)
Screenshot: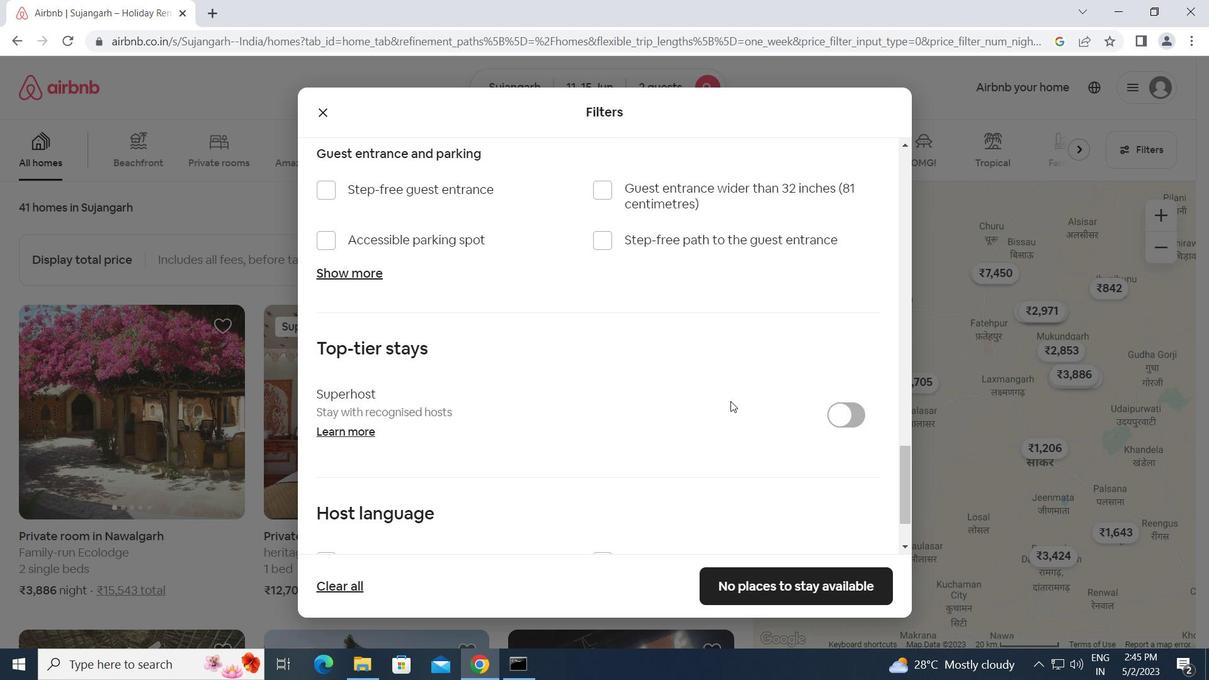 
Action: Mouse moved to (328, 467)
Screenshot: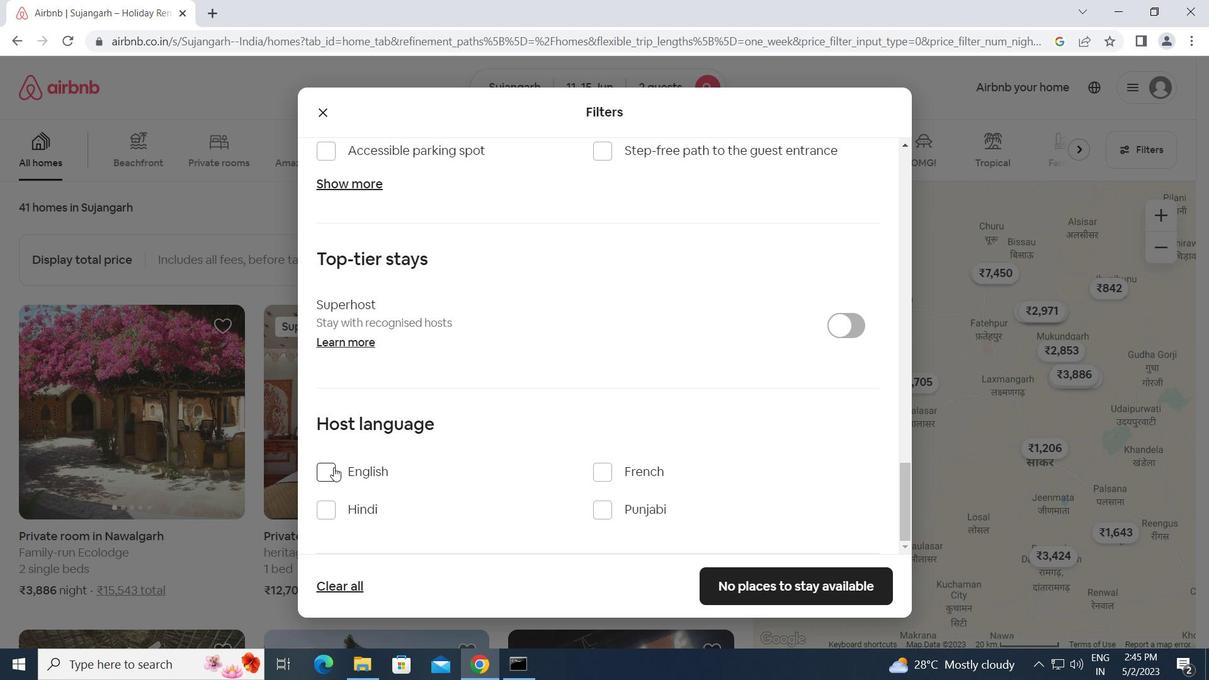 
Action: Mouse pressed left at (328, 467)
Screenshot: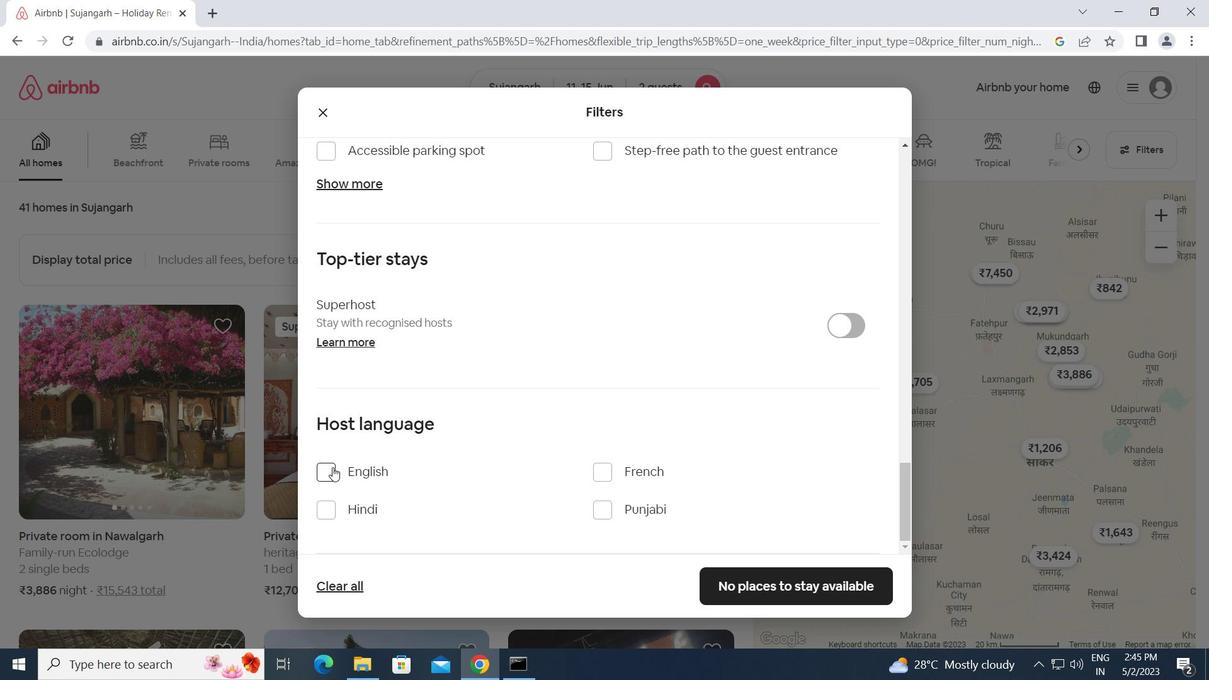 
Action: Mouse moved to (759, 587)
Screenshot: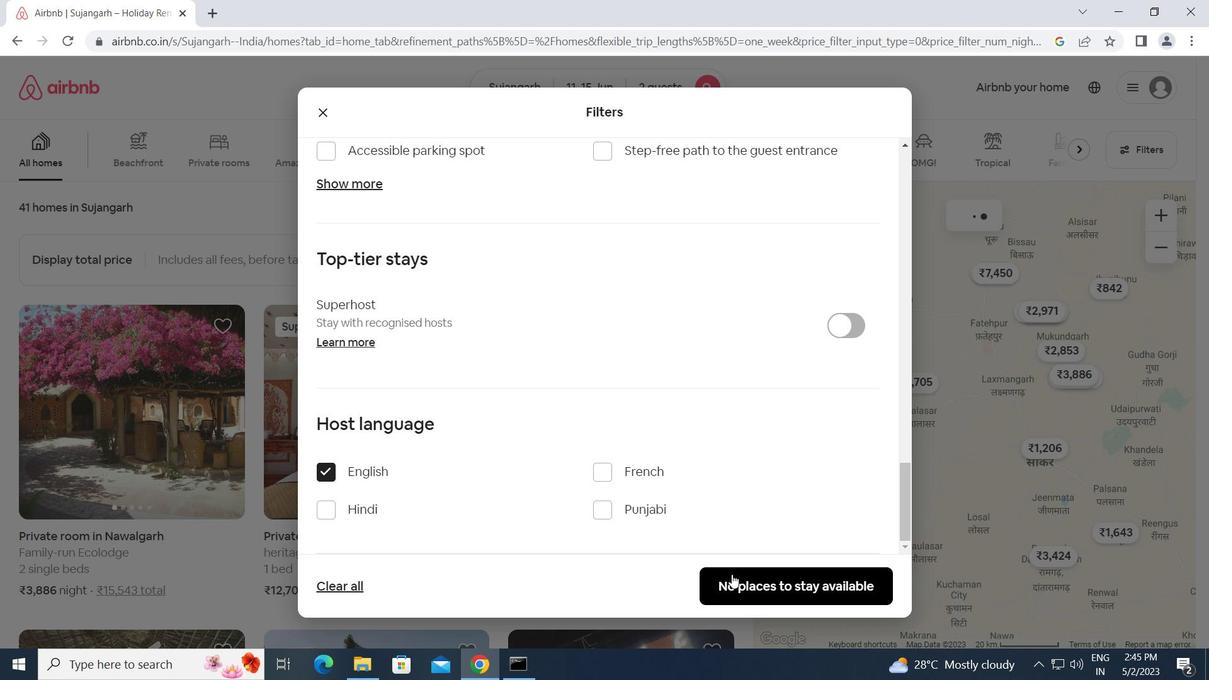 
Action: Mouse pressed left at (759, 587)
Screenshot: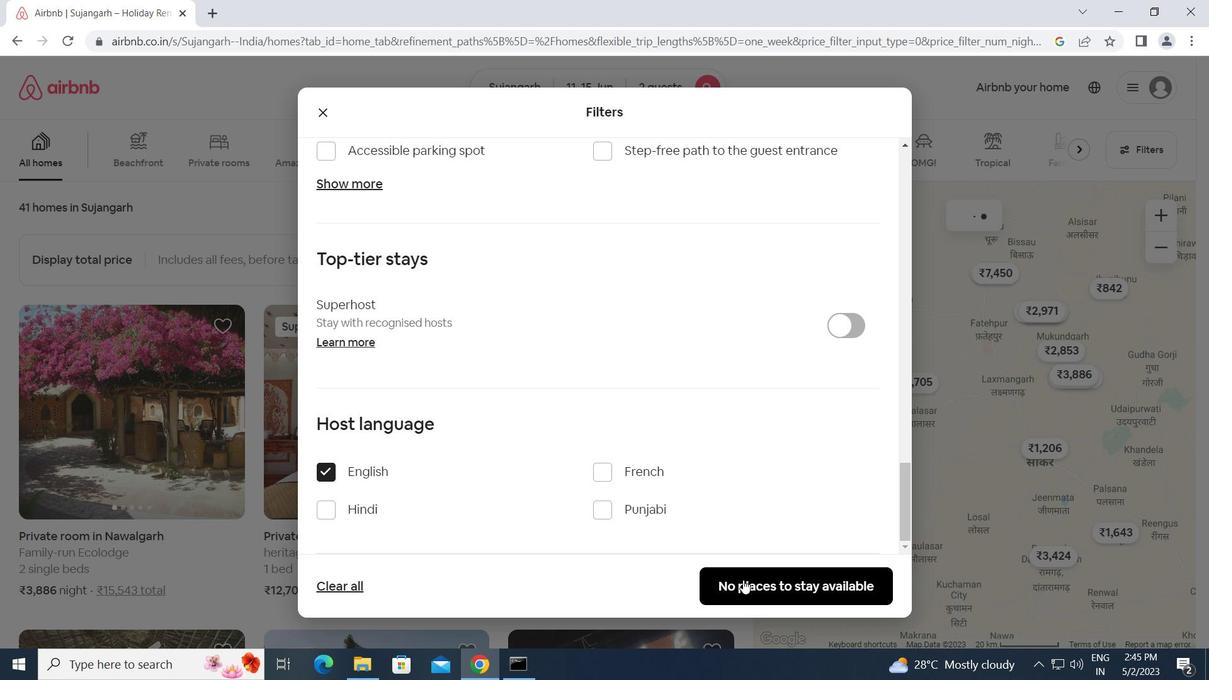 
